 Task: Find a hotel in Cao Lãnh, Vietnam, for one person from June 2 to June 6, with a price range of ₹10,000 to ₹13,000, 1 bedroom, 1 bed, 1 bathroom, self check-in, and English-speaking host.
Action: Mouse moved to (454, 53)
Screenshot: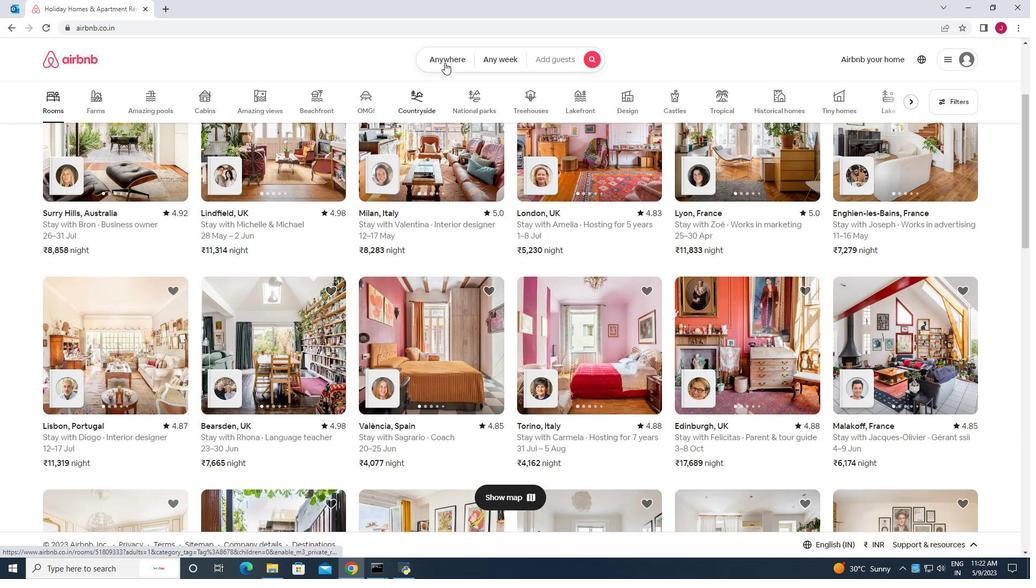 
Action: Mouse pressed left at (454, 53)
Screenshot: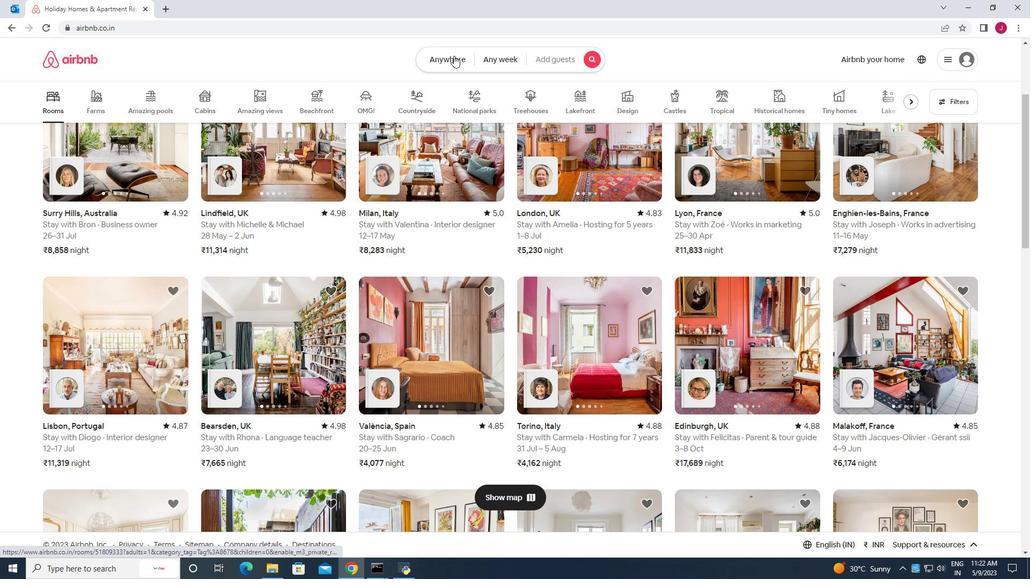 
Action: Mouse moved to (336, 102)
Screenshot: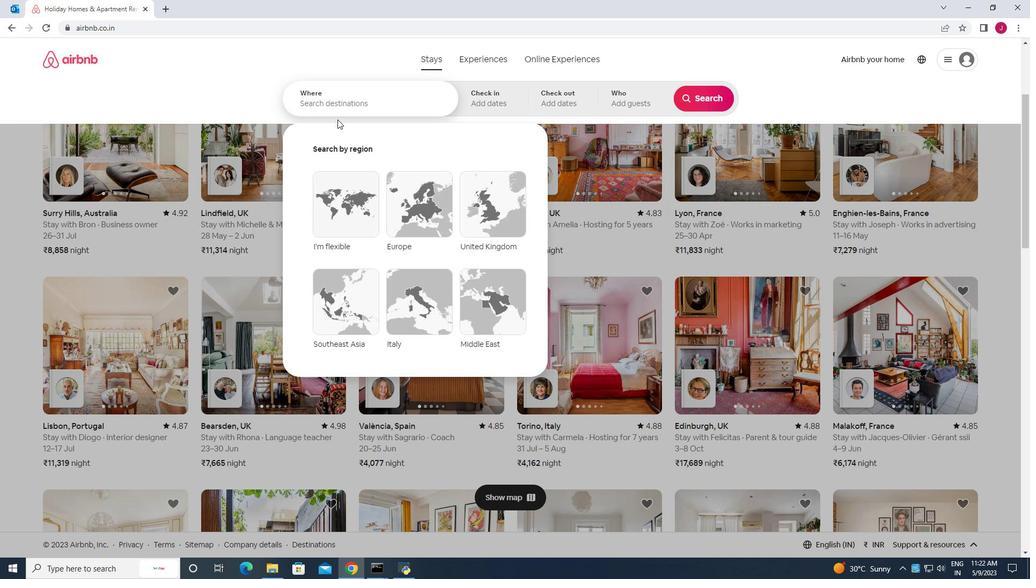 
Action: Mouse pressed left at (336, 102)
Screenshot: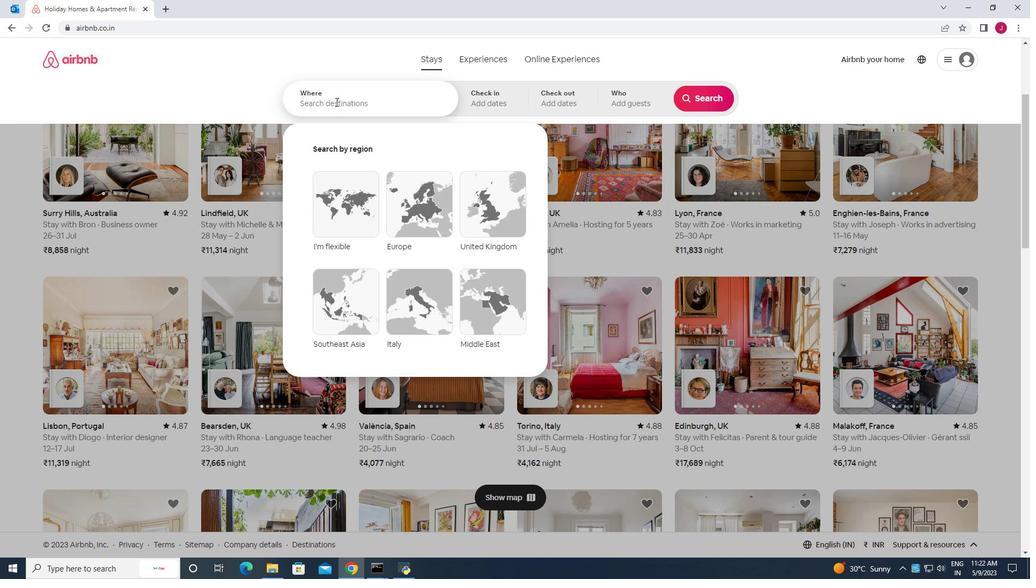 
Action: Key pressed cao<Key.space>lanh
Screenshot: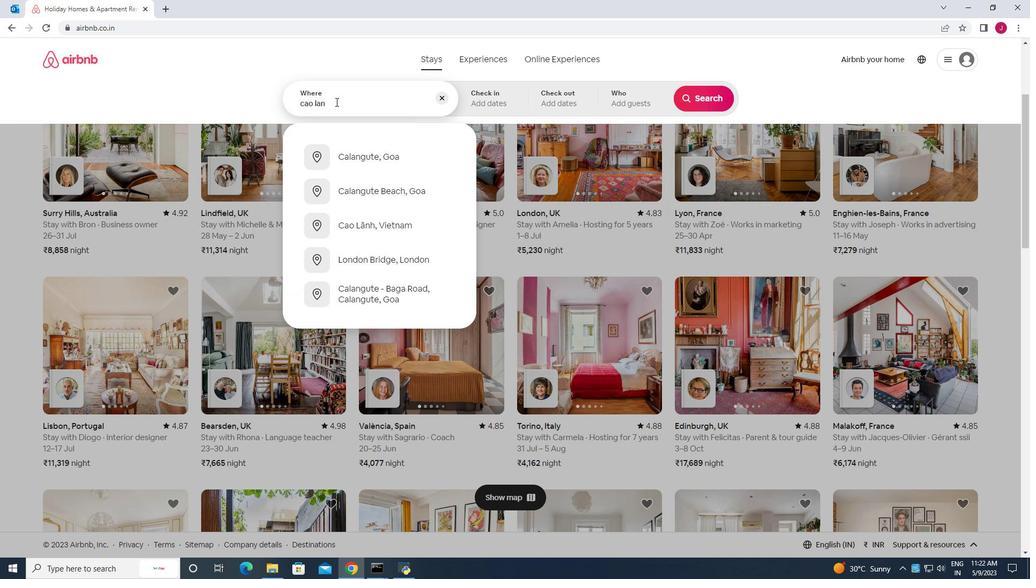 
Action: Mouse moved to (405, 153)
Screenshot: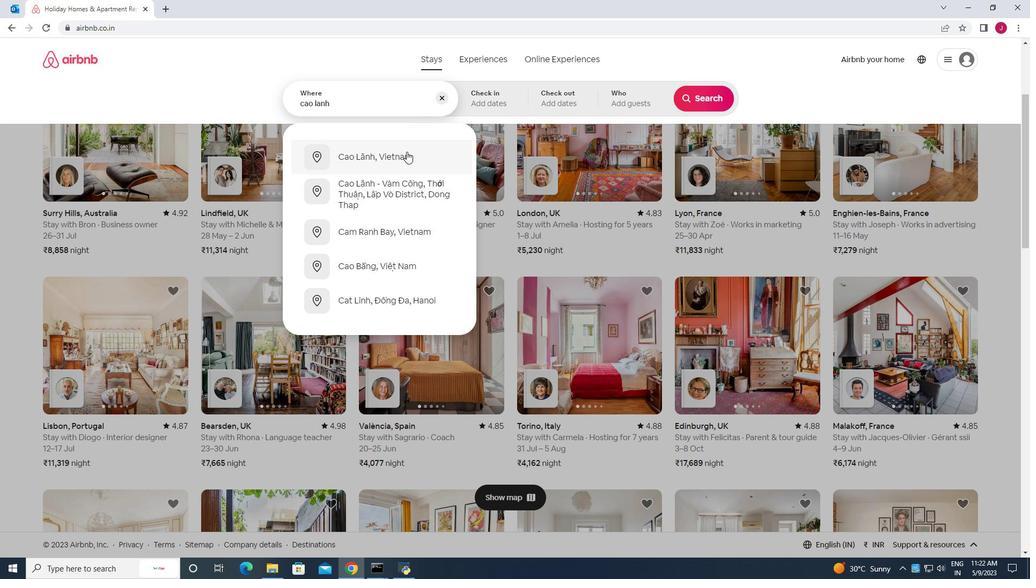 
Action: Mouse pressed left at (405, 153)
Screenshot: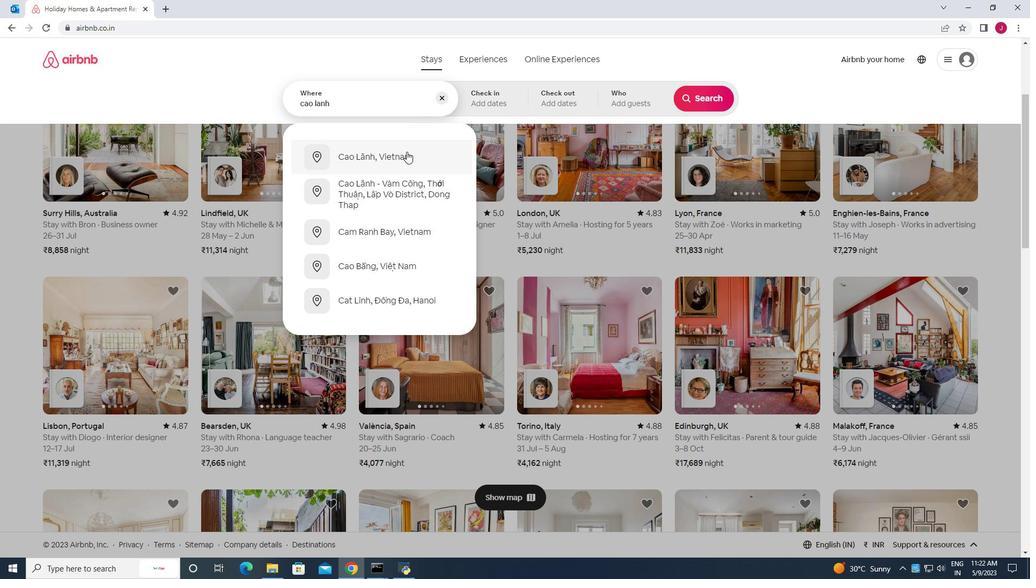 
Action: Mouse moved to (484, 103)
Screenshot: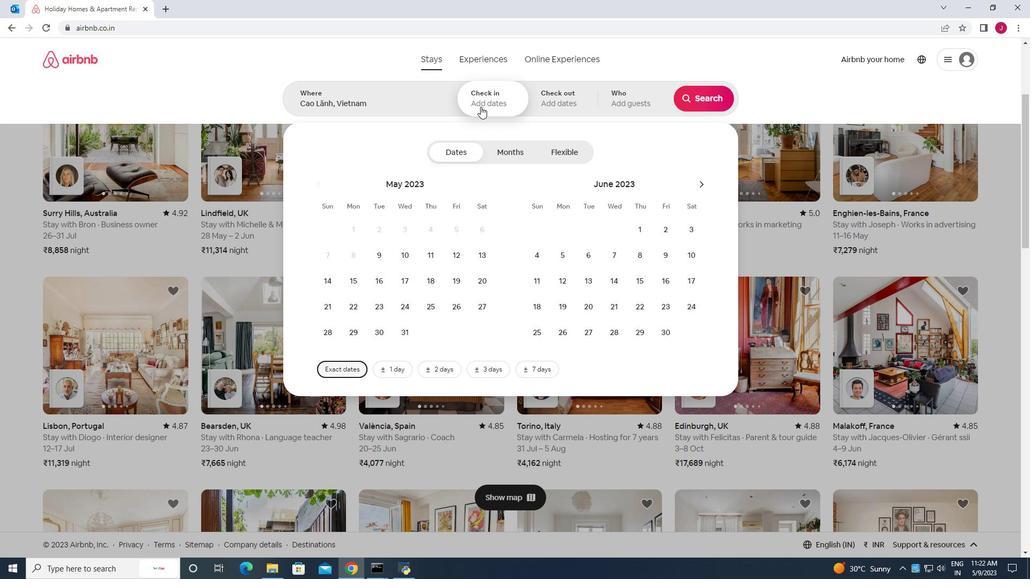 
Action: Mouse pressed left at (484, 103)
Screenshot: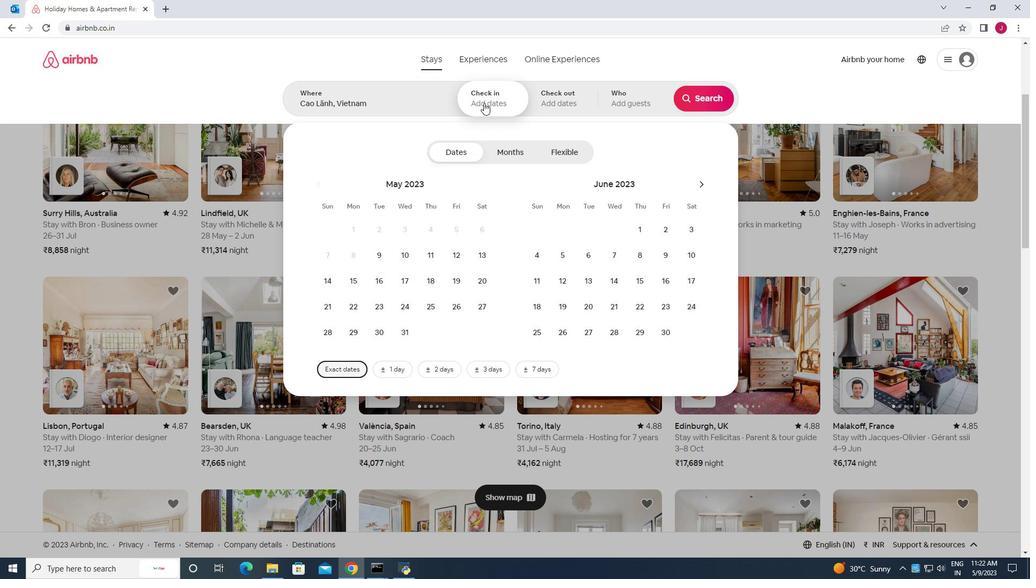 
Action: Mouse pressed left at (484, 103)
Screenshot: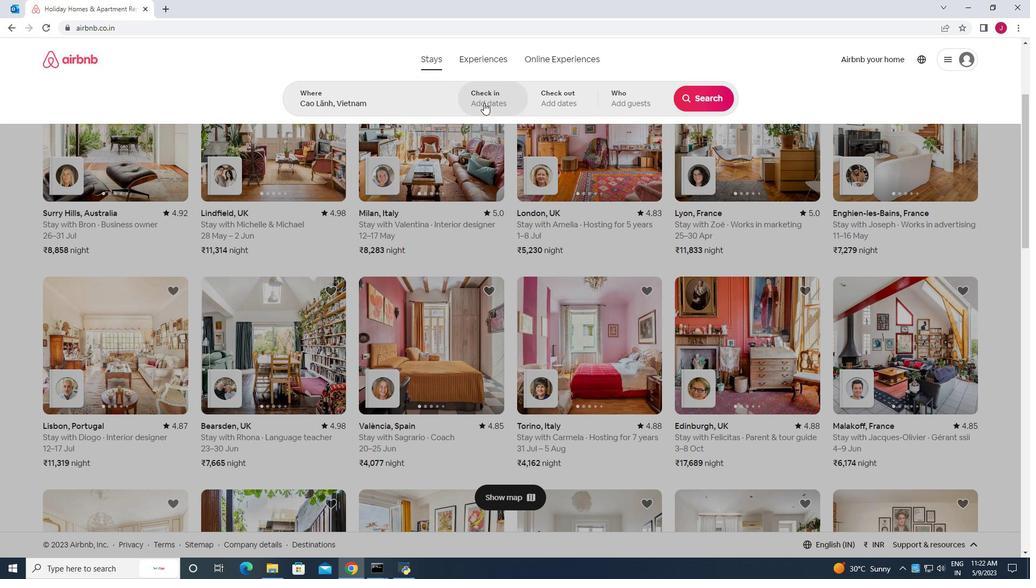 
Action: Mouse moved to (670, 227)
Screenshot: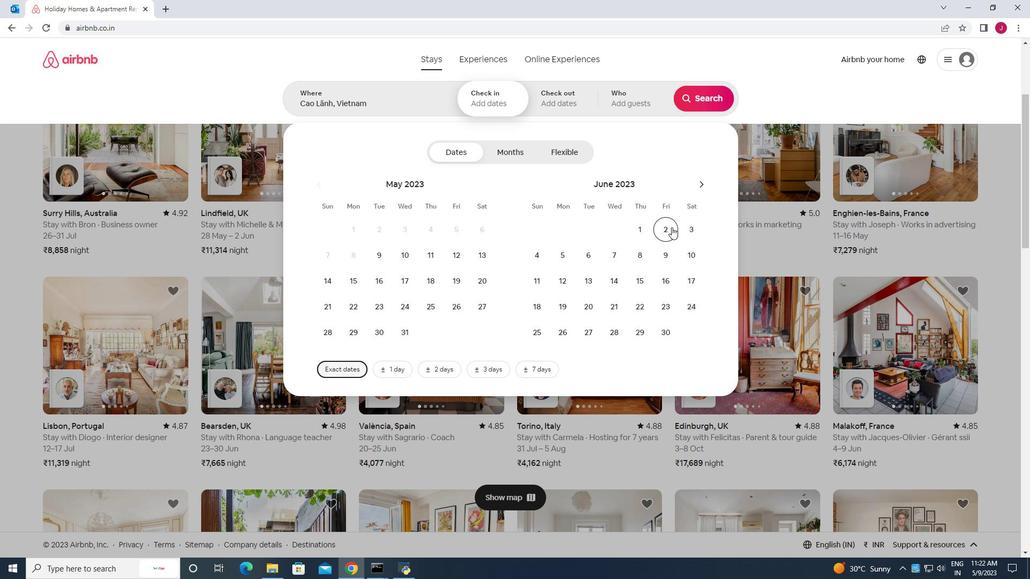 
Action: Mouse pressed left at (670, 227)
Screenshot: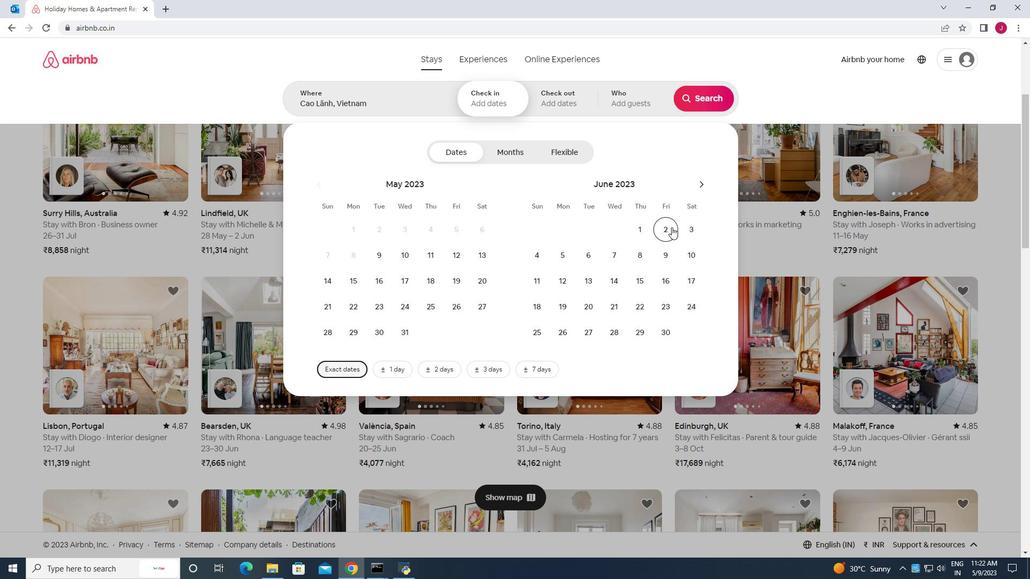 
Action: Mouse moved to (589, 259)
Screenshot: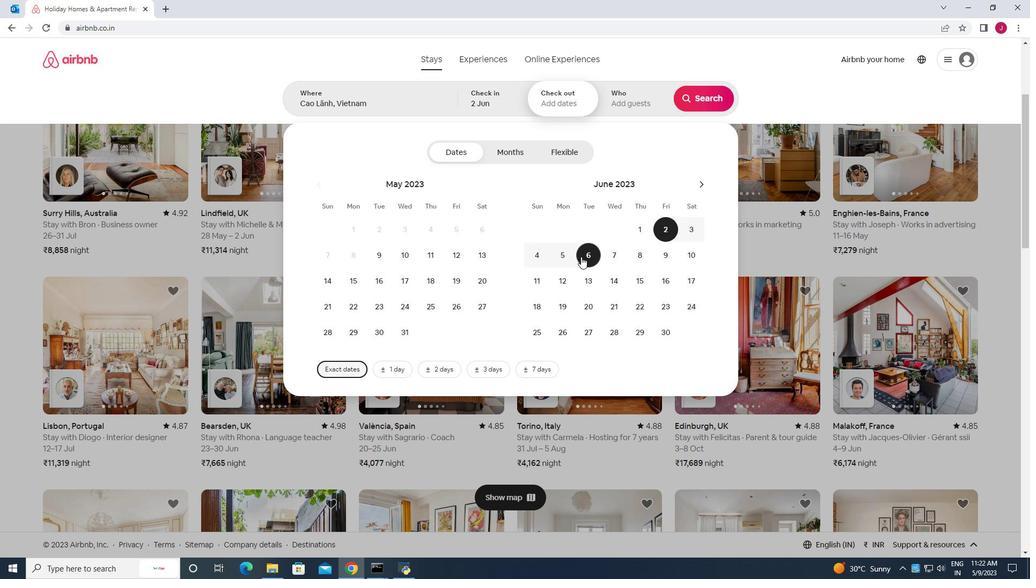 
Action: Mouse pressed left at (589, 259)
Screenshot: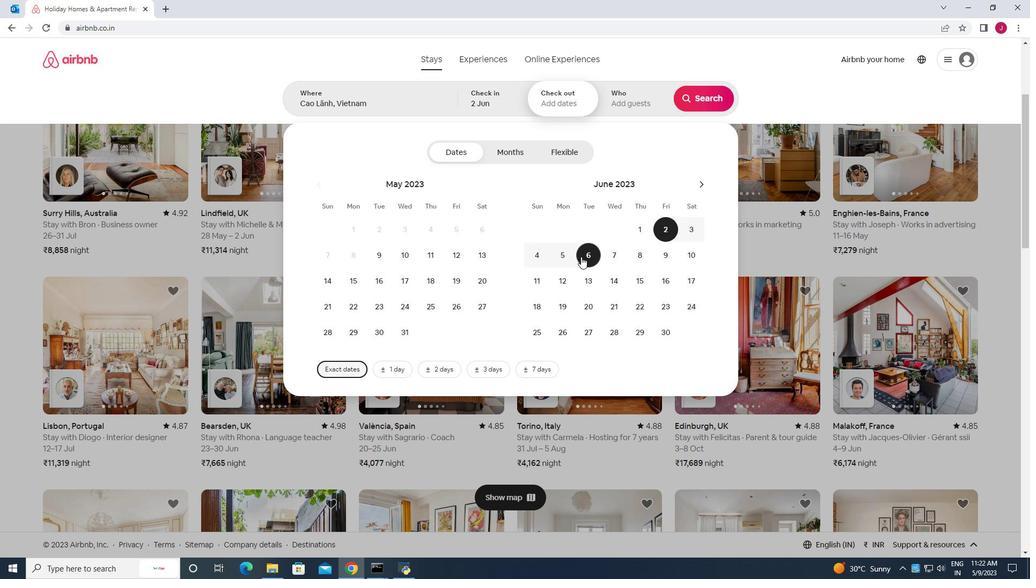 
Action: Mouse moved to (634, 100)
Screenshot: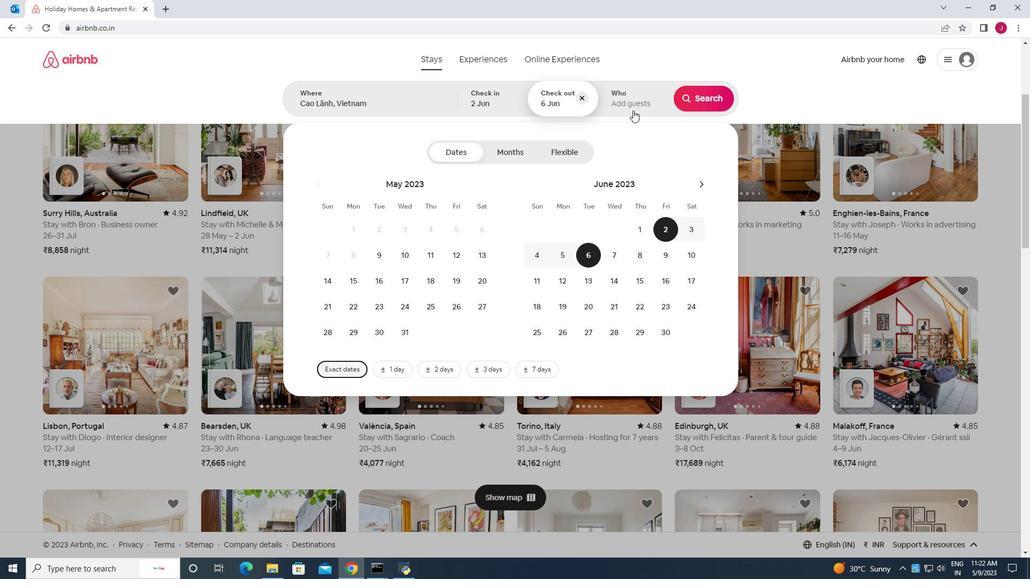 
Action: Mouse pressed left at (634, 100)
Screenshot: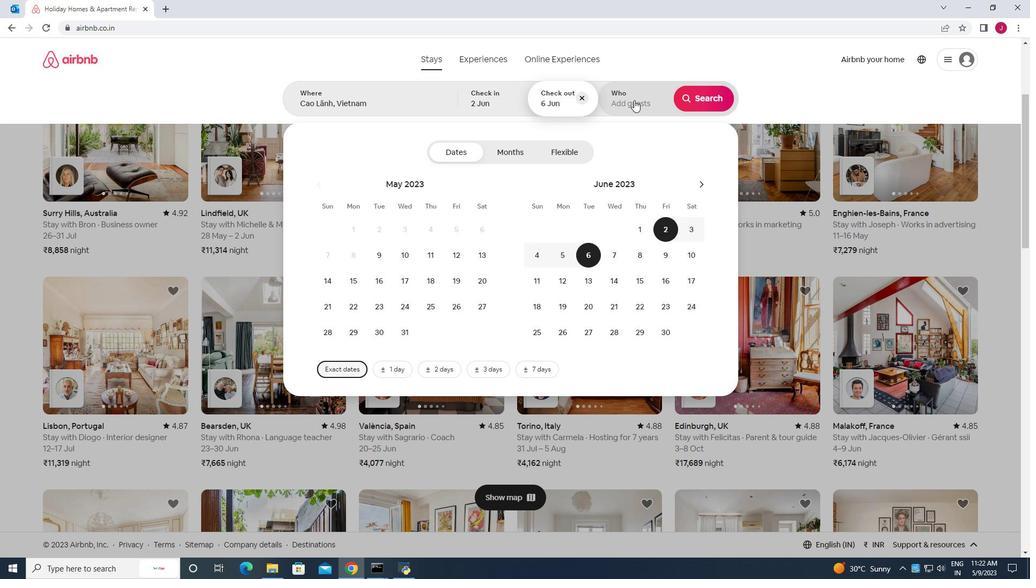 
Action: Mouse moved to (706, 156)
Screenshot: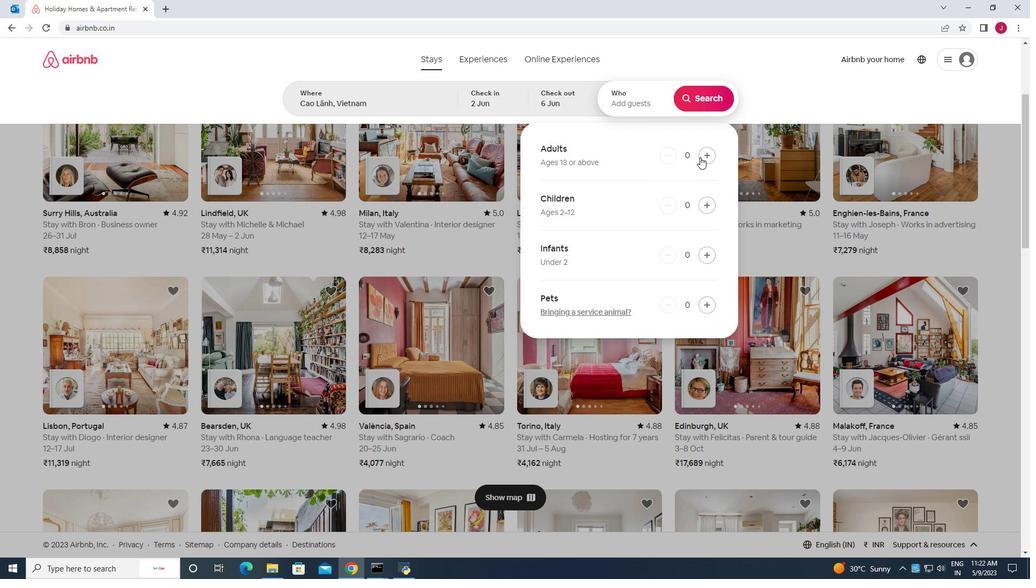 
Action: Mouse pressed left at (706, 156)
Screenshot: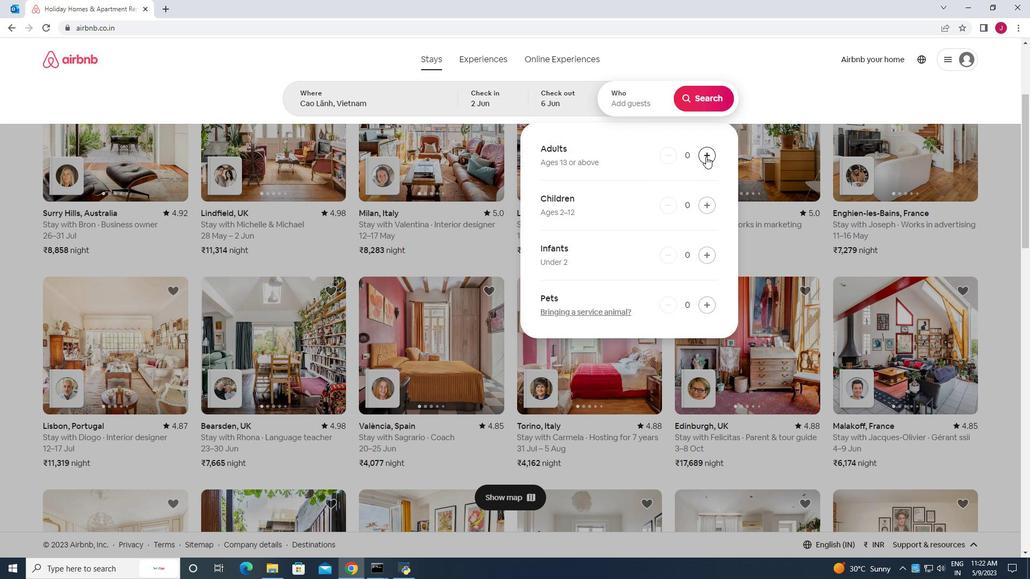 
Action: Mouse moved to (704, 100)
Screenshot: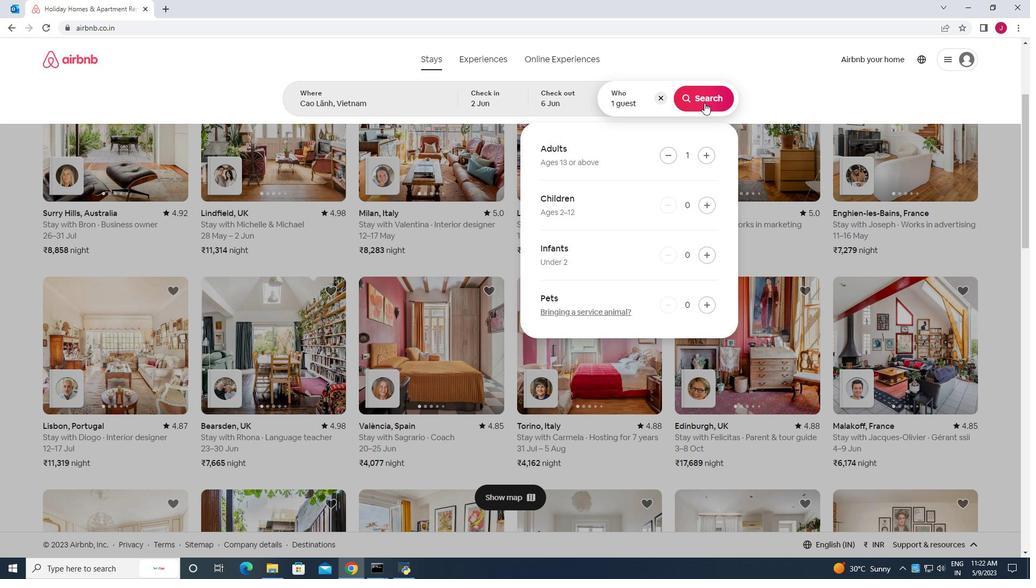 
Action: Mouse pressed left at (704, 100)
Screenshot: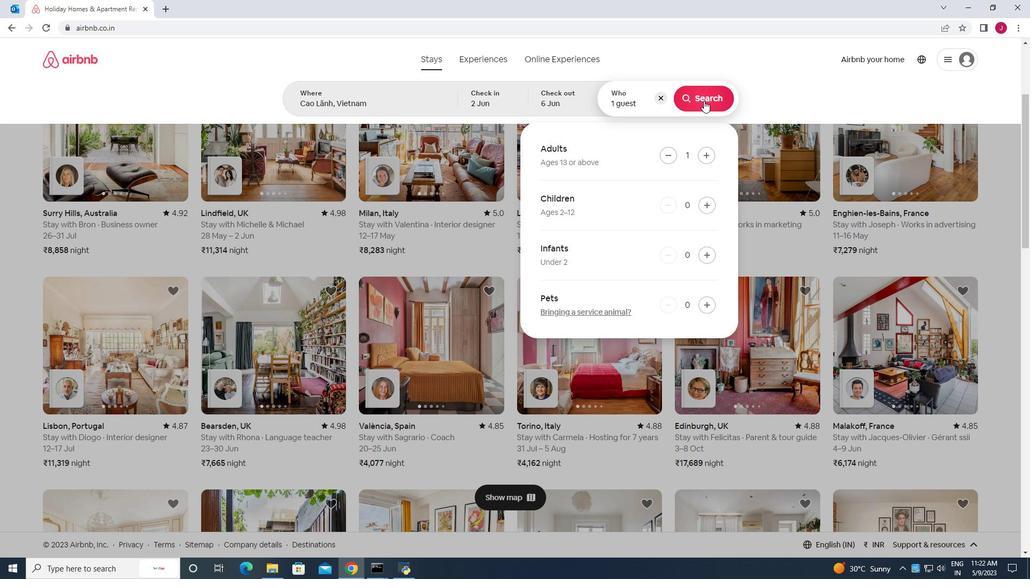
Action: Mouse moved to (994, 104)
Screenshot: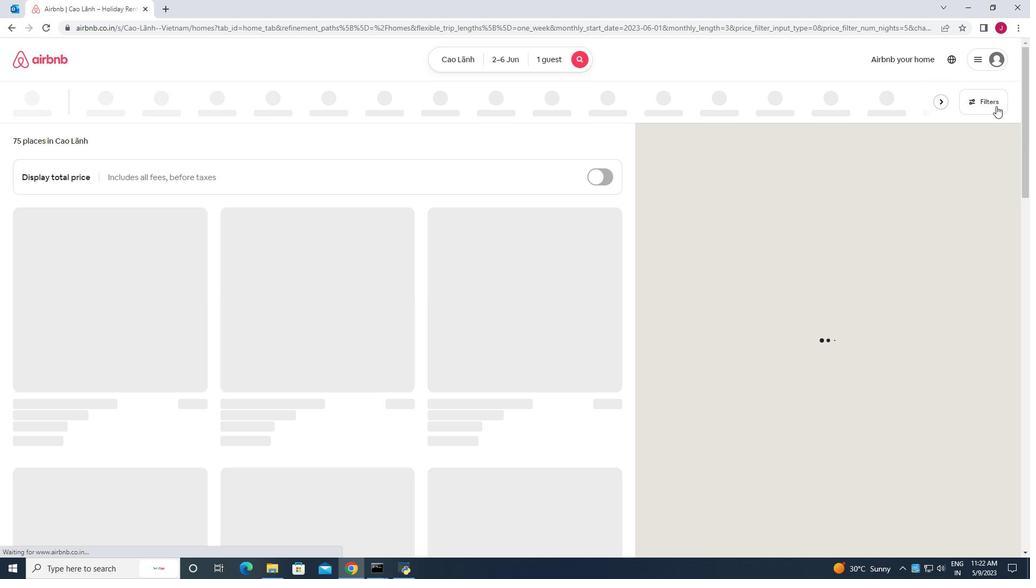 
Action: Mouse pressed left at (994, 104)
Screenshot: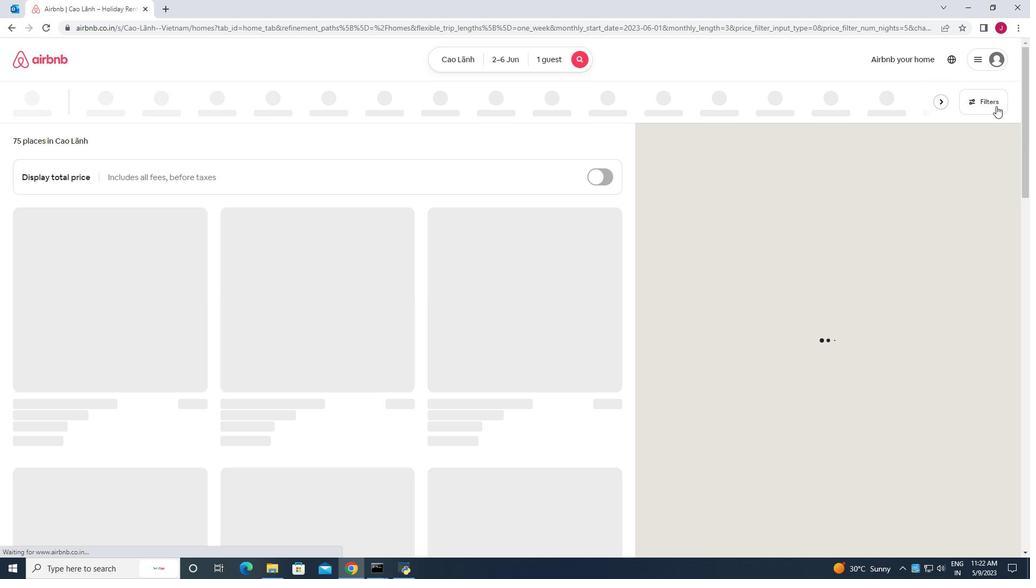 
Action: Mouse moved to (390, 360)
Screenshot: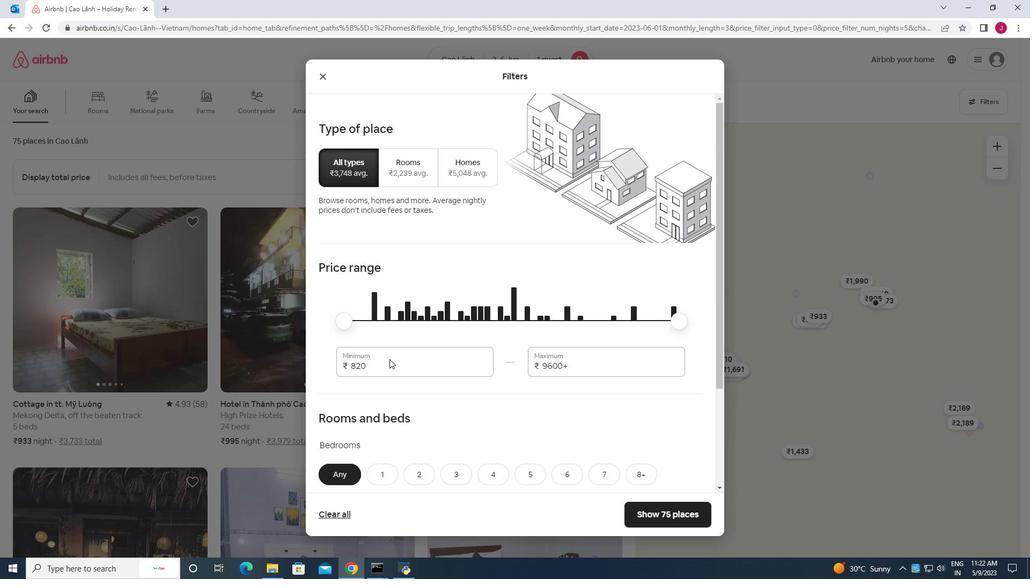 
Action: Mouse pressed left at (390, 360)
Screenshot: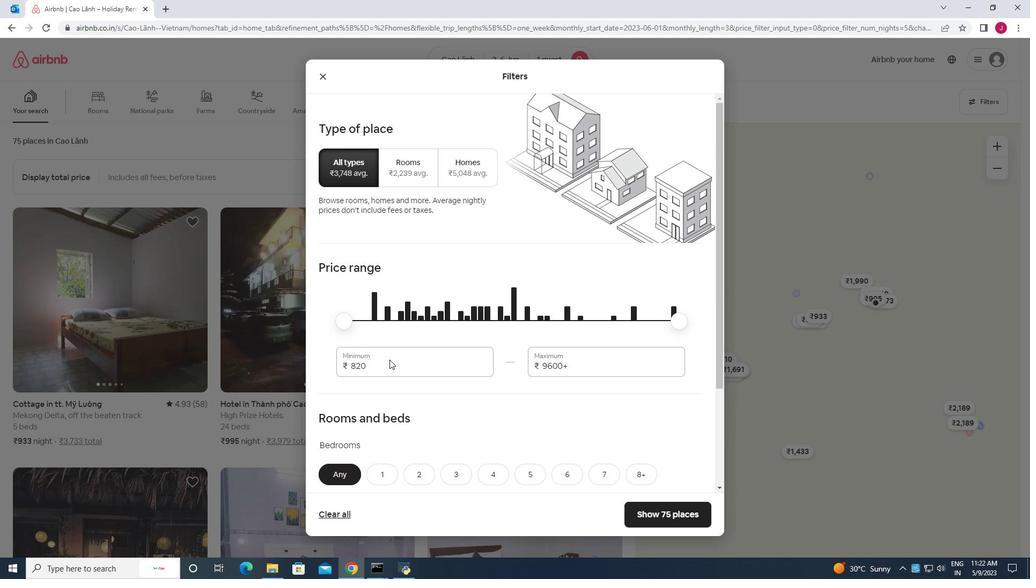 
Action: Mouse moved to (391, 358)
Screenshot: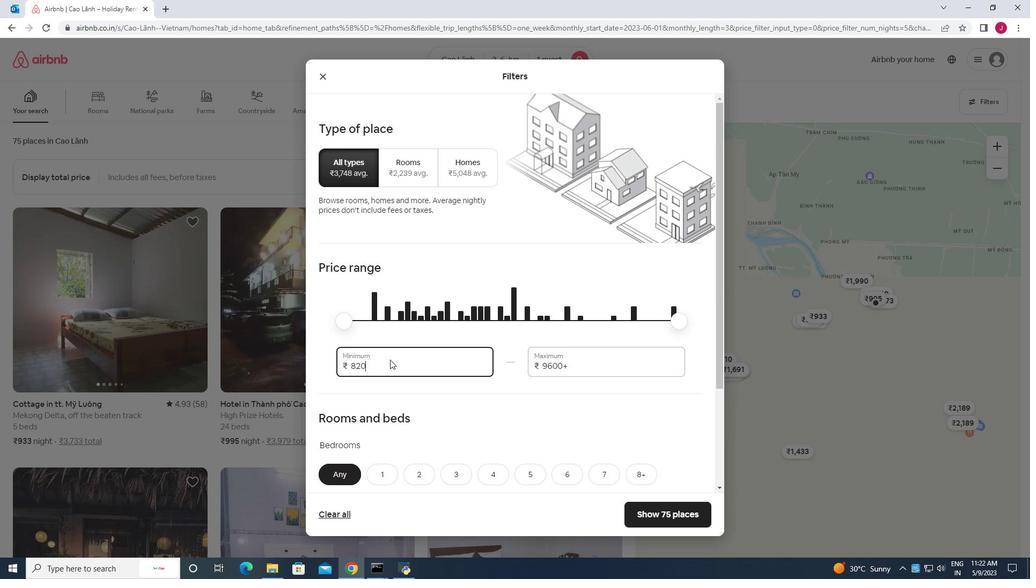 
Action: Key pressed <Key.backspace><Key.backspace><Key.backspace><Key.backspace><Key.backspace><Key.backspace><Key.backspace><Key.backspace><Key.backspace><Key.backspace><Key.backspace><Key.backspace><Key.backspace><Key.backspace><Key.backspace><Key.backspace><Key.backspace>10000
Screenshot: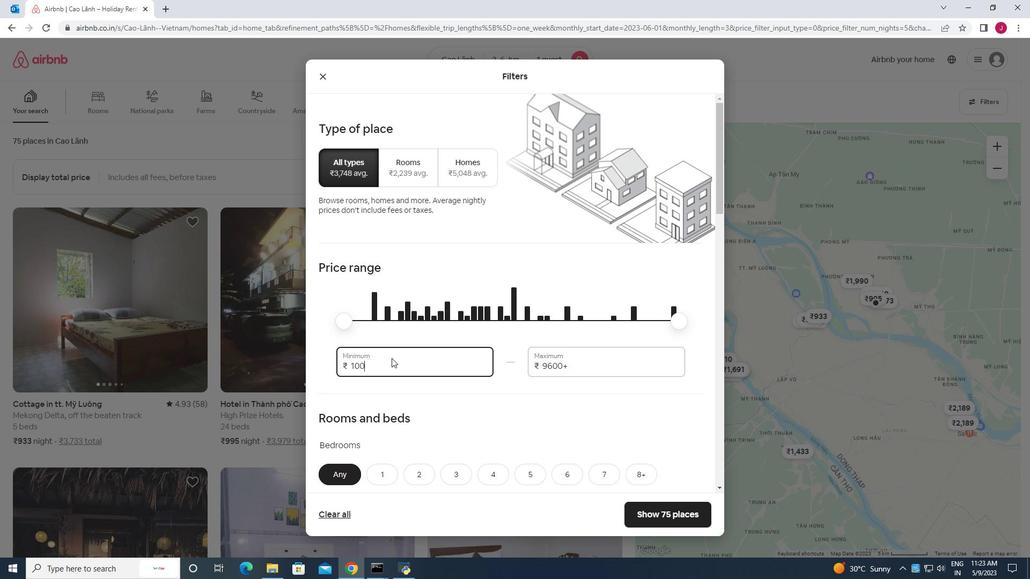 
Action: Mouse moved to (596, 365)
Screenshot: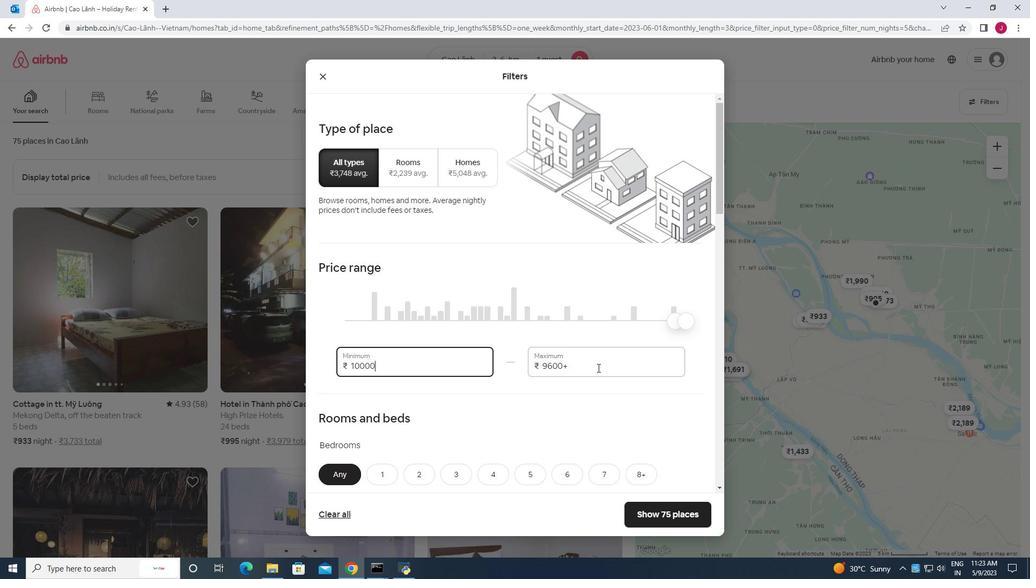 
Action: Mouse pressed left at (596, 365)
Screenshot: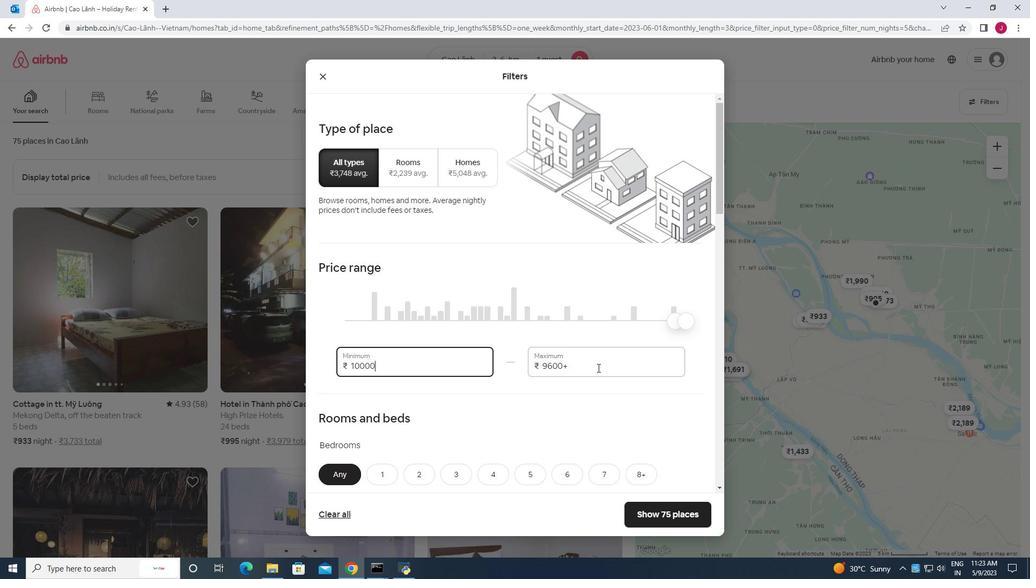 
Action: Key pressed <Key.backspace><Key.backspace><Key.backspace><Key.backspace><Key.backspace><Key.backspace><Key.backspace><Key.backspace><Key.backspace><Key.backspace><Key.backspace><Key.backspace><Key.backspace><Key.backspace><Key.backspace>13000
Screenshot: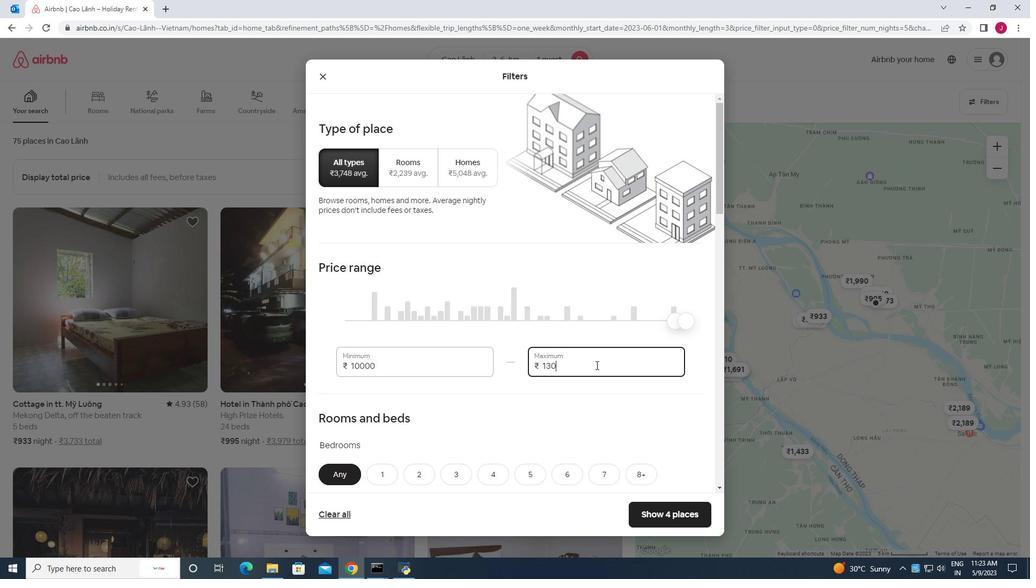 
Action: Mouse moved to (371, 246)
Screenshot: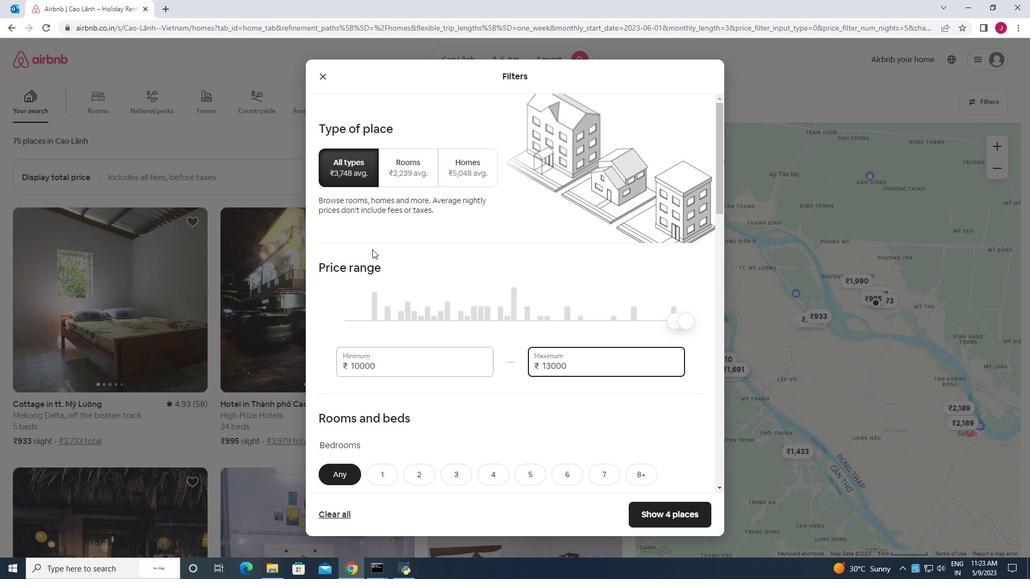 
Action: Mouse scrolled (371, 247) with delta (0, 0)
Screenshot: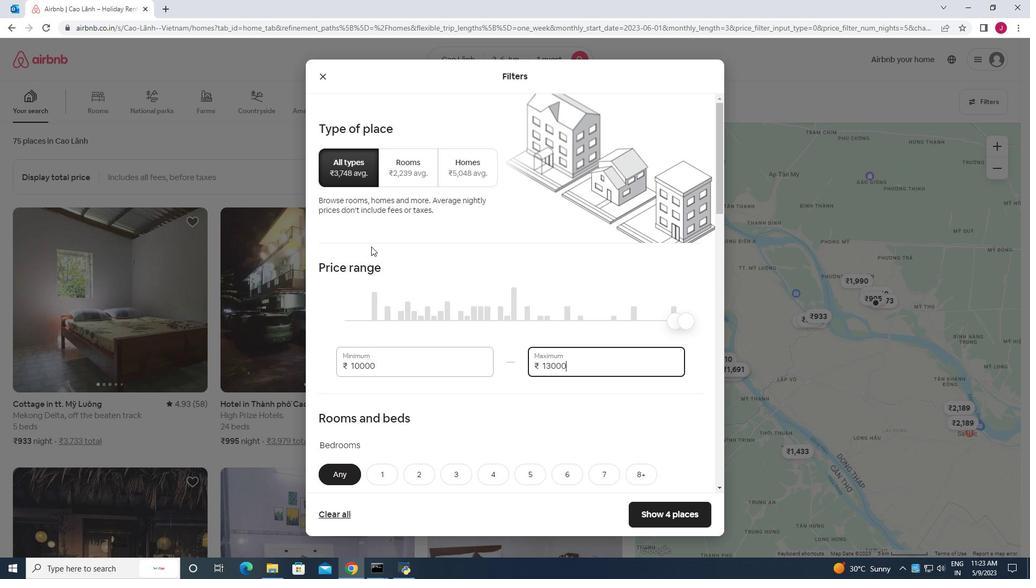 
Action: Mouse scrolled (371, 247) with delta (0, 0)
Screenshot: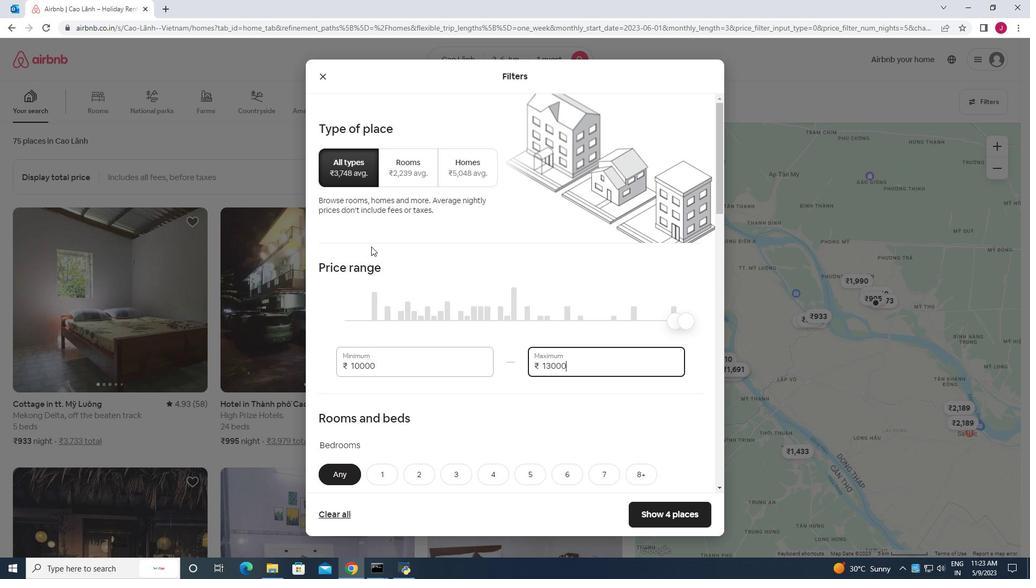 
Action: Mouse scrolled (371, 247) with delta (0, 0)
Screenshot: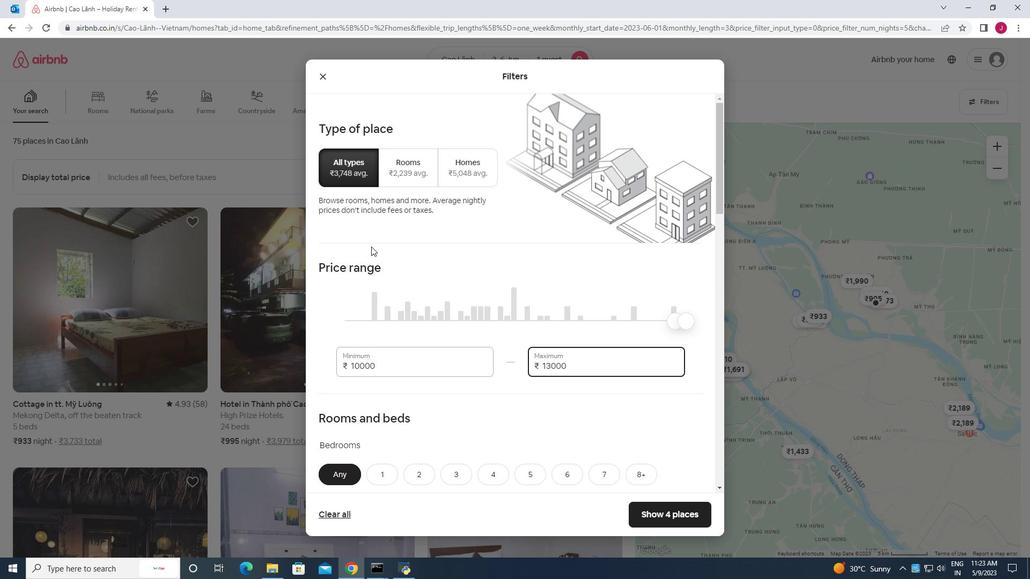 
Action: Mouse scrolled (371, 246) with delta (0, 0)
Screenshot: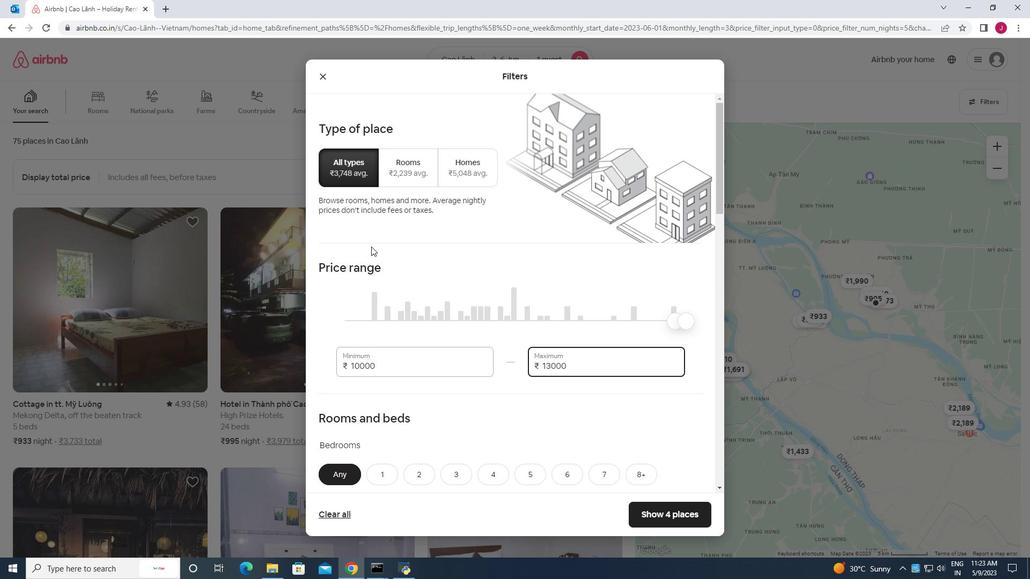 
Action: Mouse scrolled (371, 246) with delta (0, 0)
Screenshot: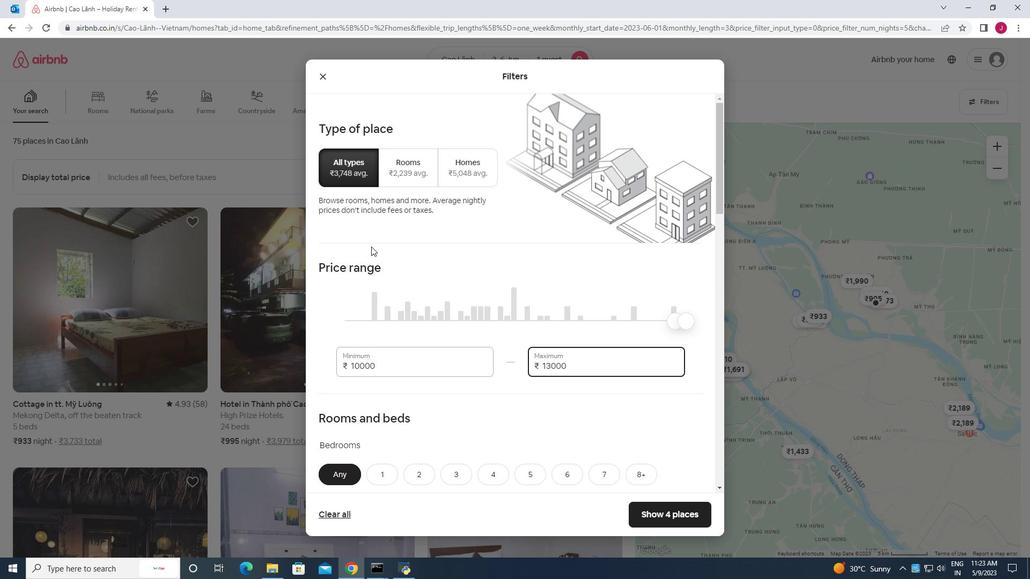 
Action: Mouse scrolled (371, 246) with delta (0, 0)
Screenshot: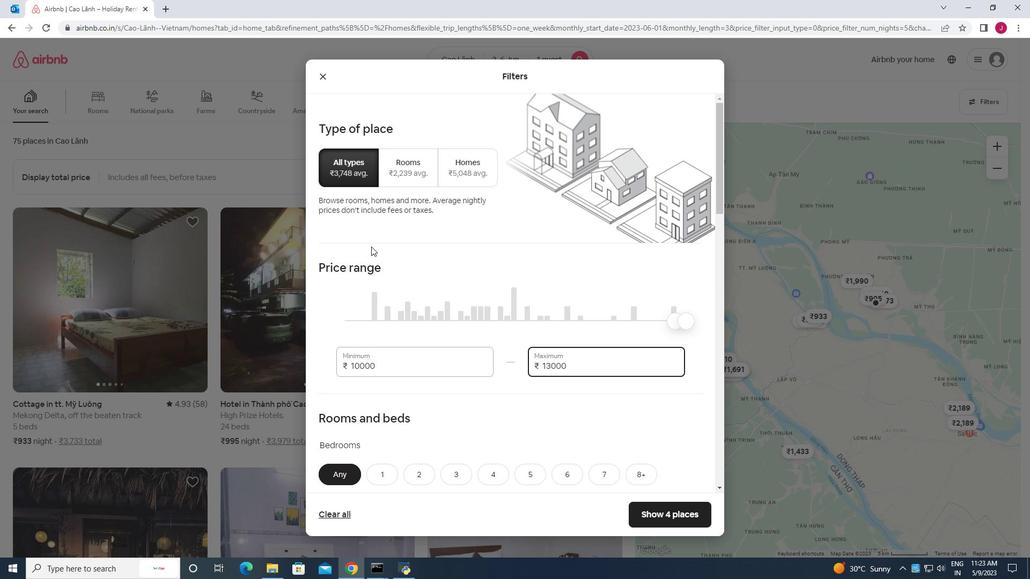 
Action: Mouse scrolled (371, 246) with delta (0, 0)
Screenshot: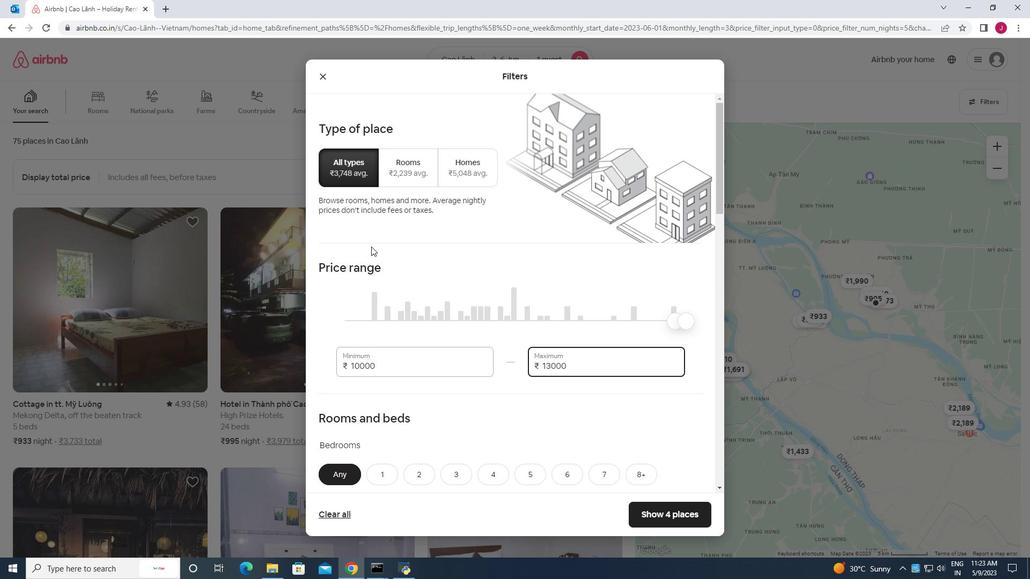 
Action: Mouse scrolled (371, 246) with delta (0, 0)
Screenshot: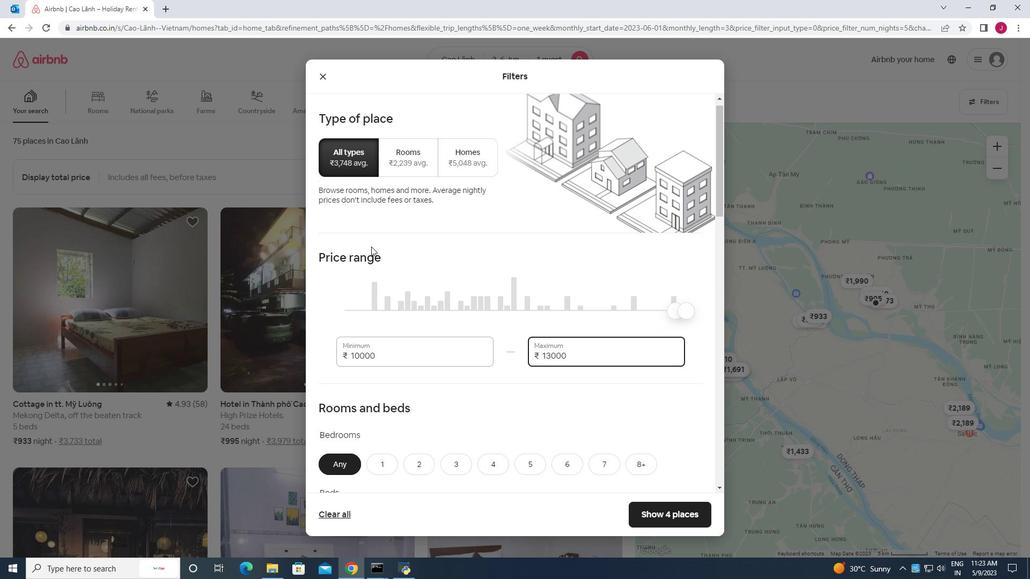 
Action: Mouse moved to (387, 208)
Screenshot: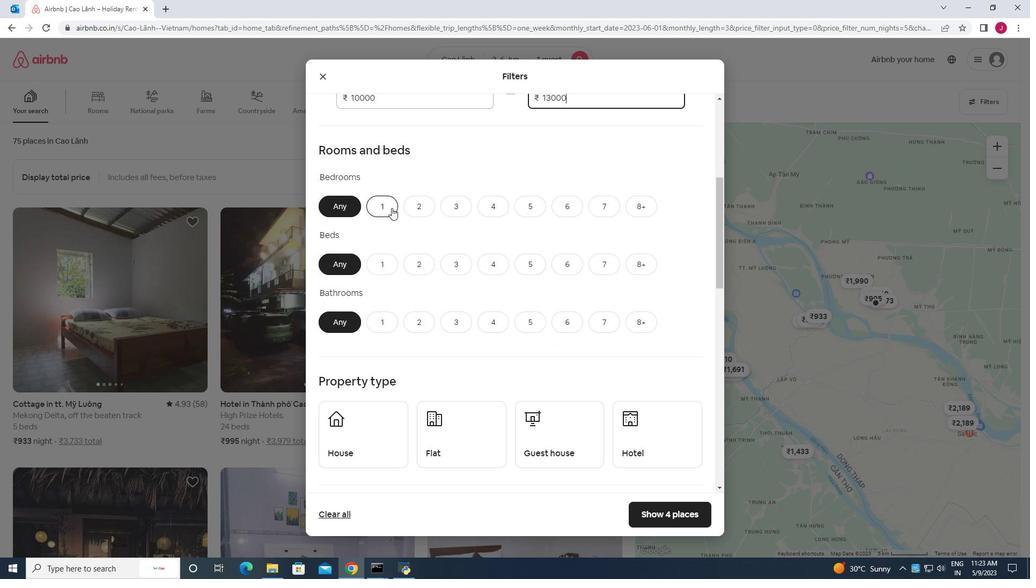 
Action: Mouse pressed left at (387, 208)
Screenshot: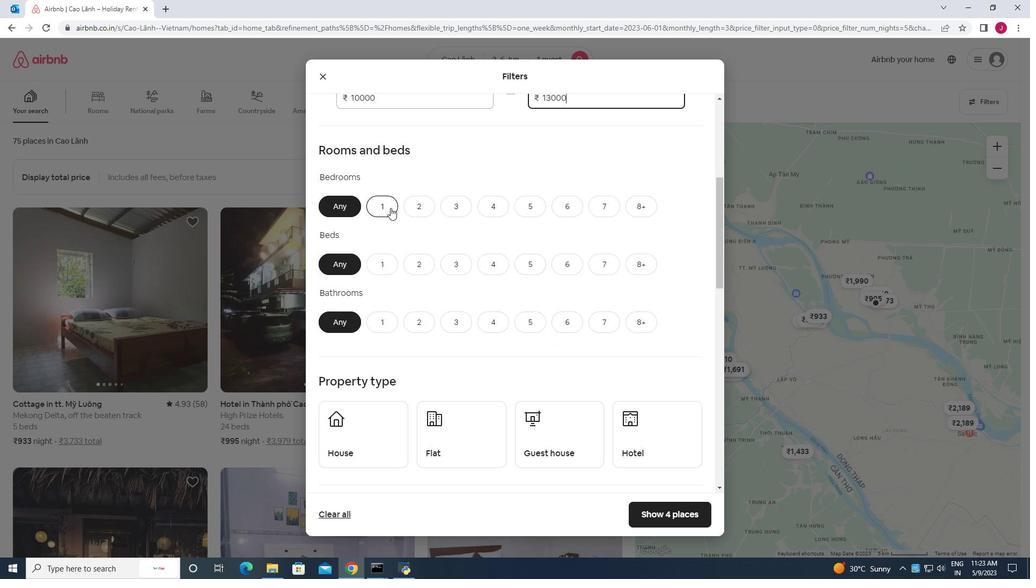 
Action: Mouse moved to (383, 259)
Screenshot: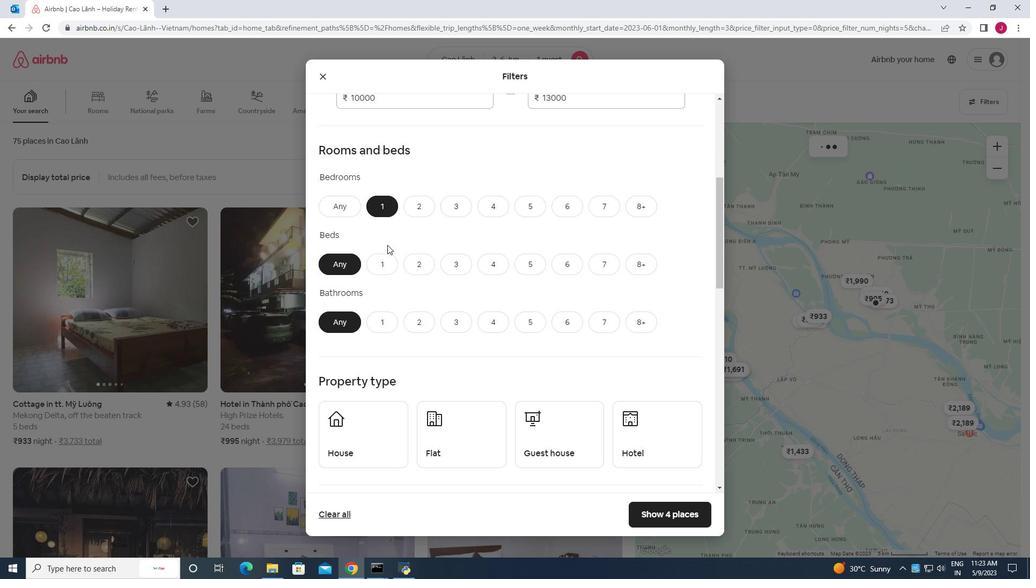 
Action: Mouse pressed left at (383, 259)
Screenshot: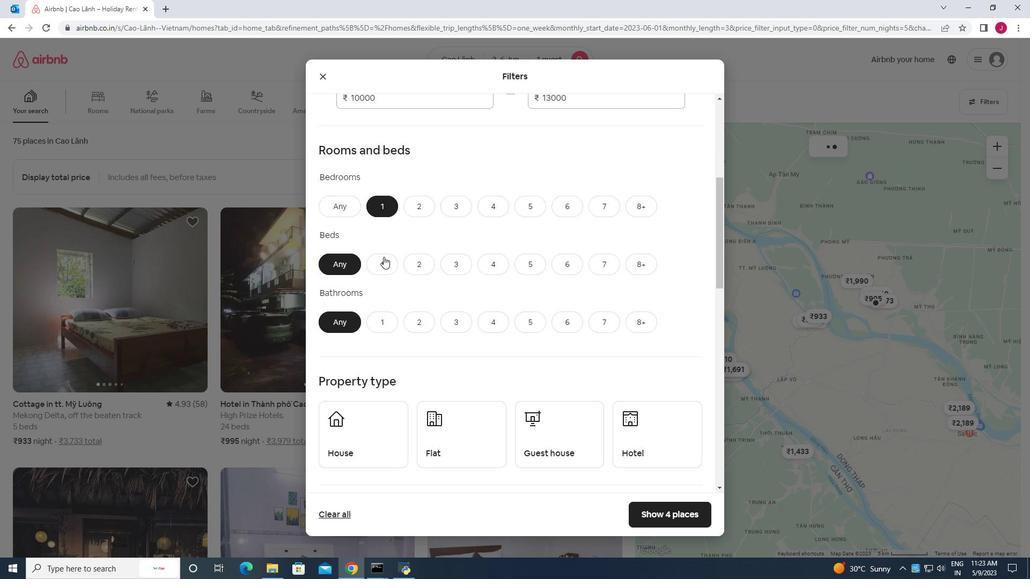 
Action: Mouse moved to (379, 323)
Screenshot: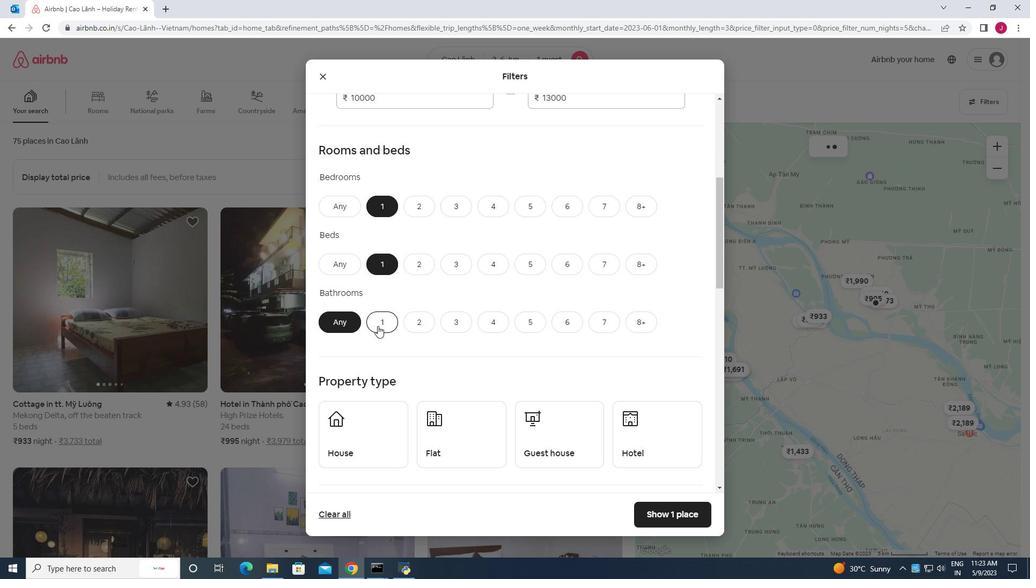 
Action: Mouse pressed left at (379, 323)
Screenshot: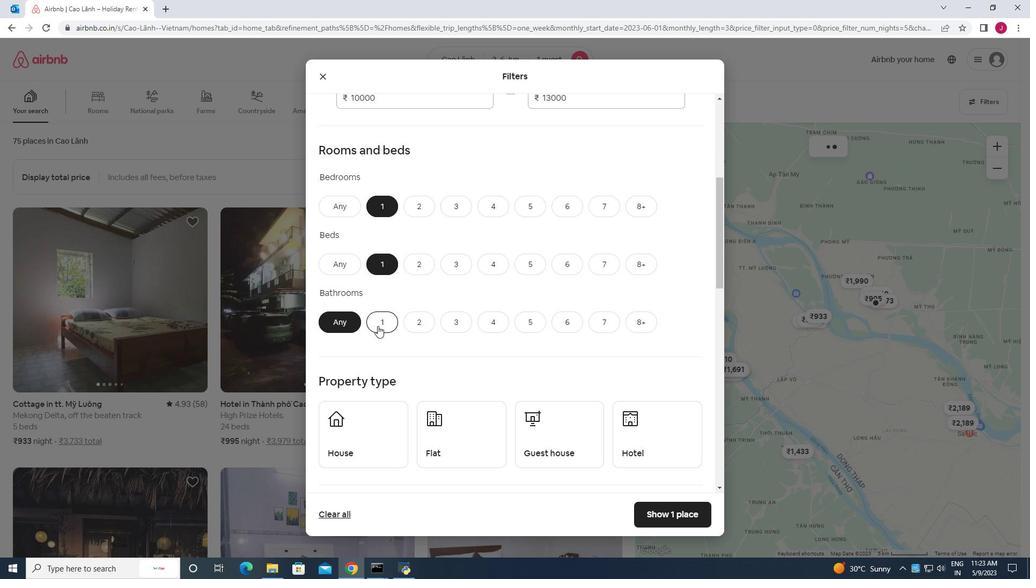 
Action: Mouse moved to (447, 274)
Screenshot: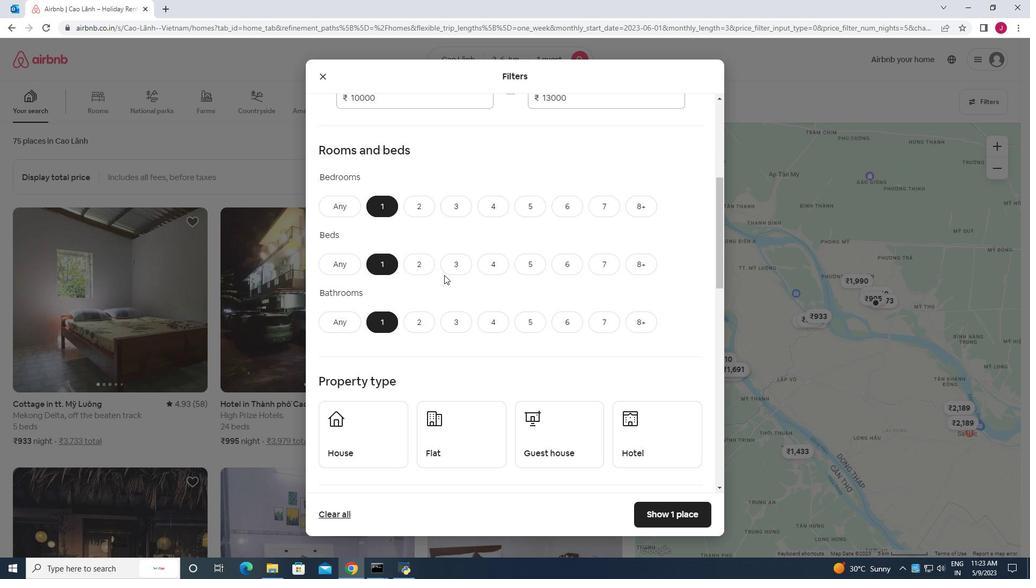 
Action: Mouse scrolled (447, 274) with delta (0, 0)
Screenshot: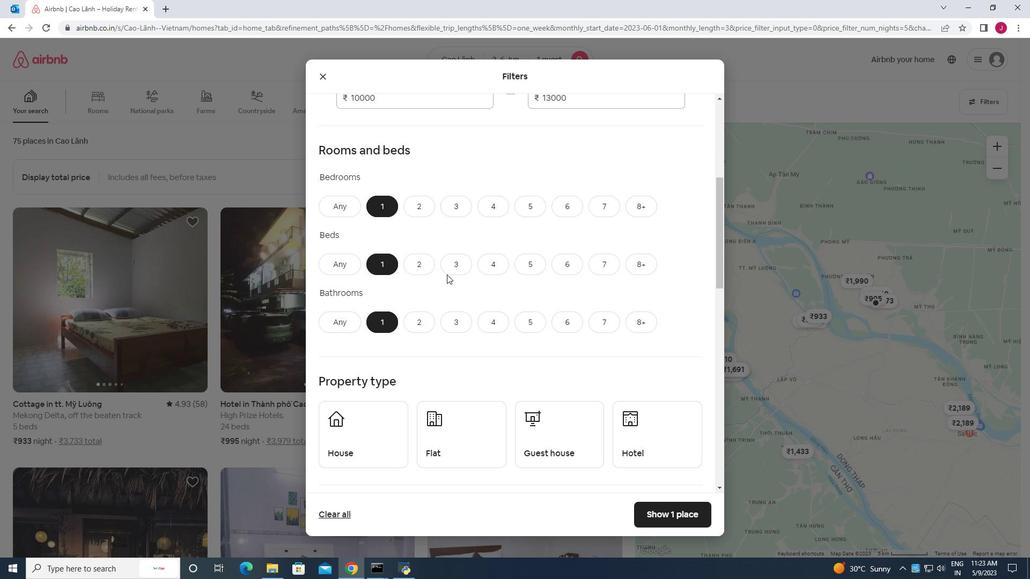 
Action: Mouse scrolled (447, 274) with delta (0, 0)
Screenshot: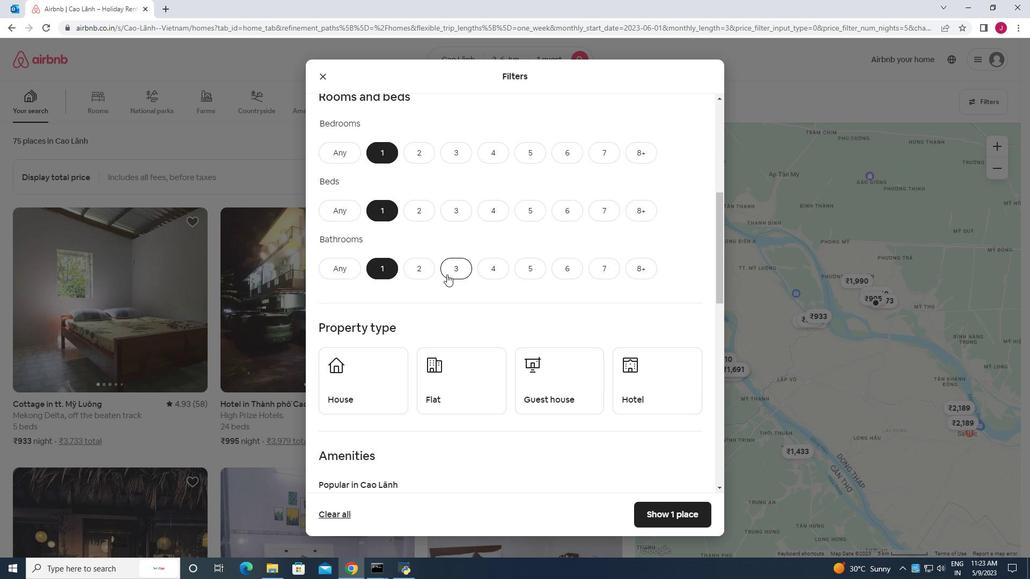 
Action: Mouse moved to (376, 323)
Screenshot: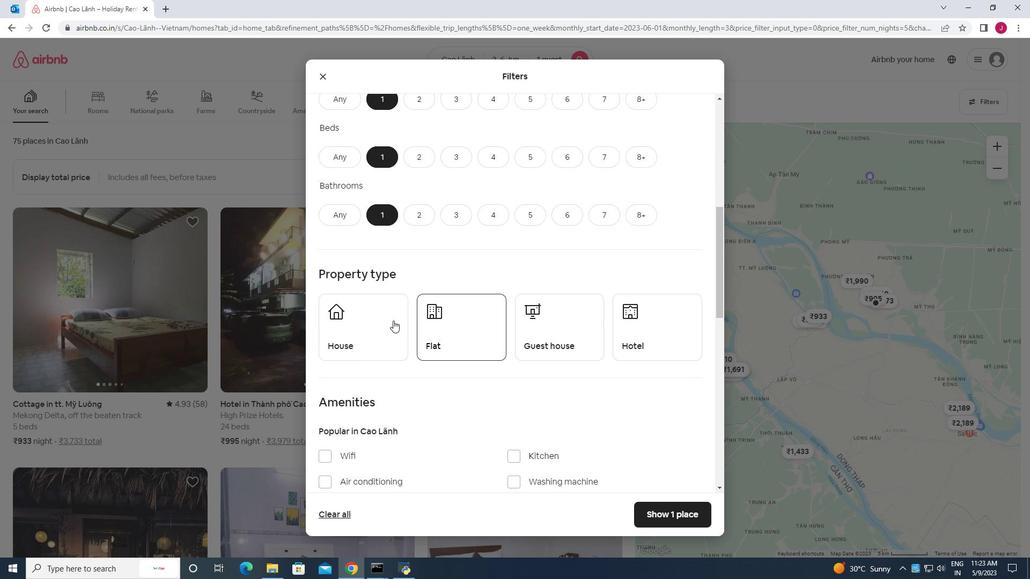 
Action: Mouse pressed left at (376, 323)
Screenshot: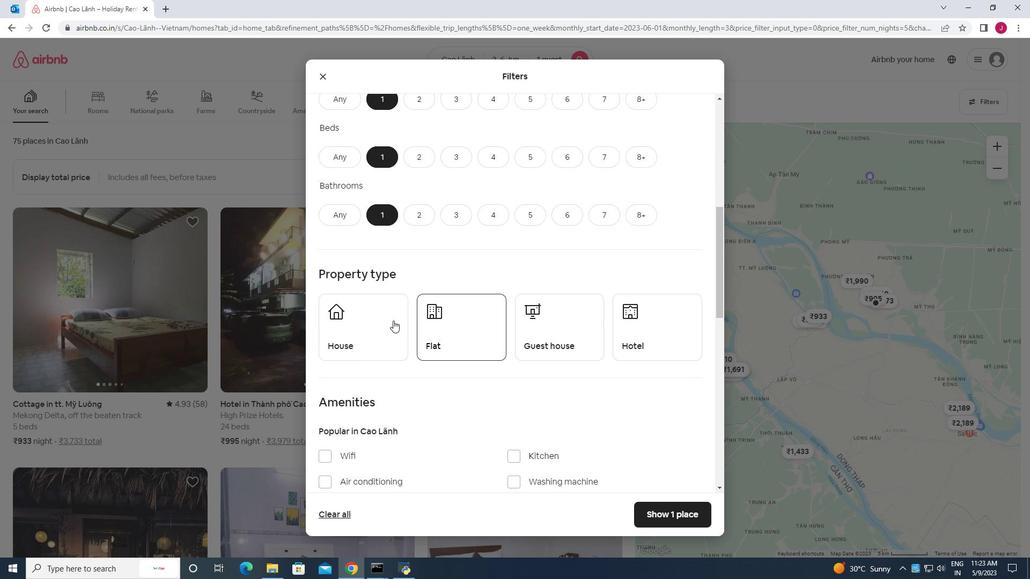 
Action: Mouse moved to (437, 329)
Screenshot: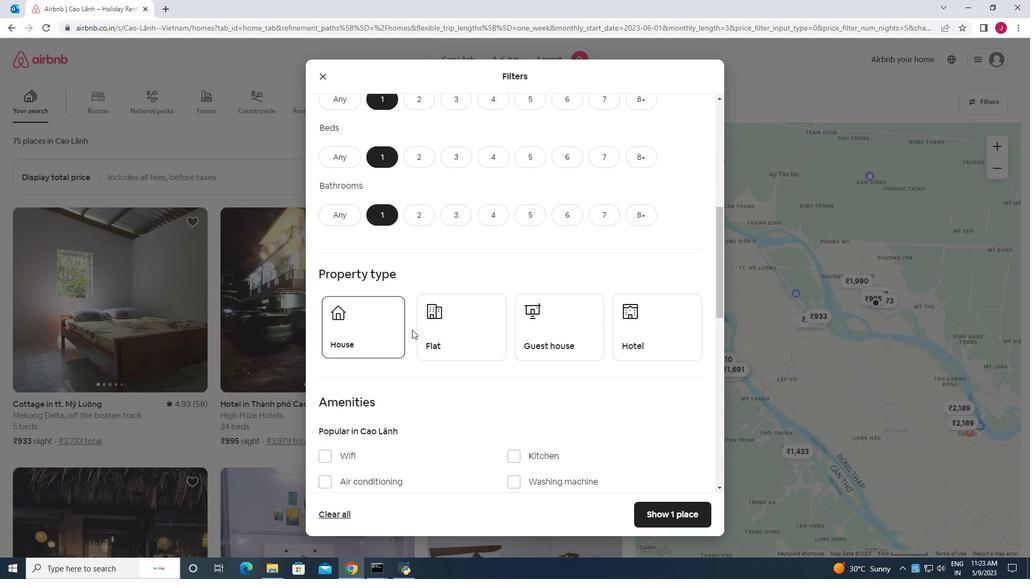 
Action: Mouse pressed left at (437, 329)
Screenshot: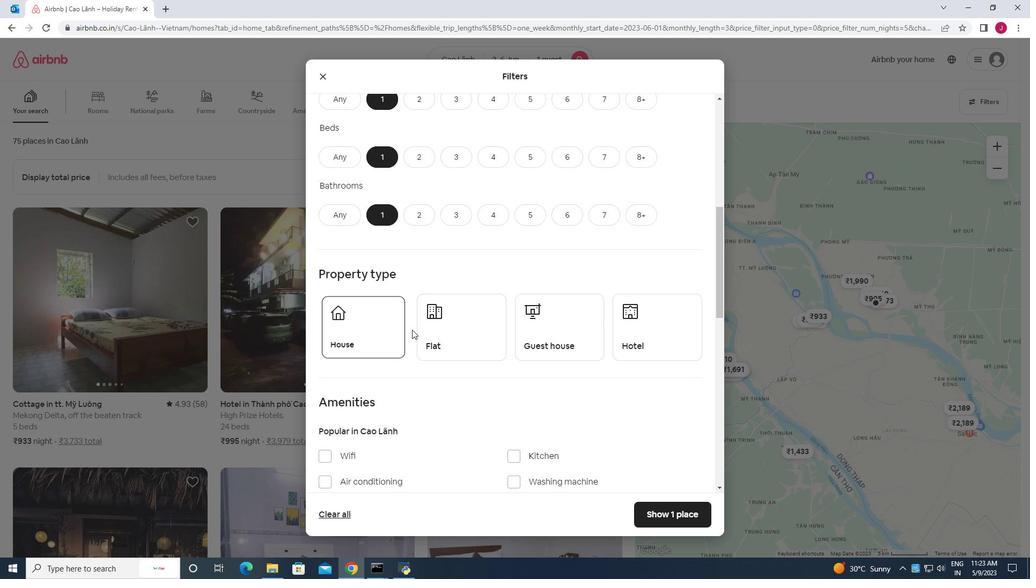 
Action: Mouse moved to (553, 334)
Screenshot: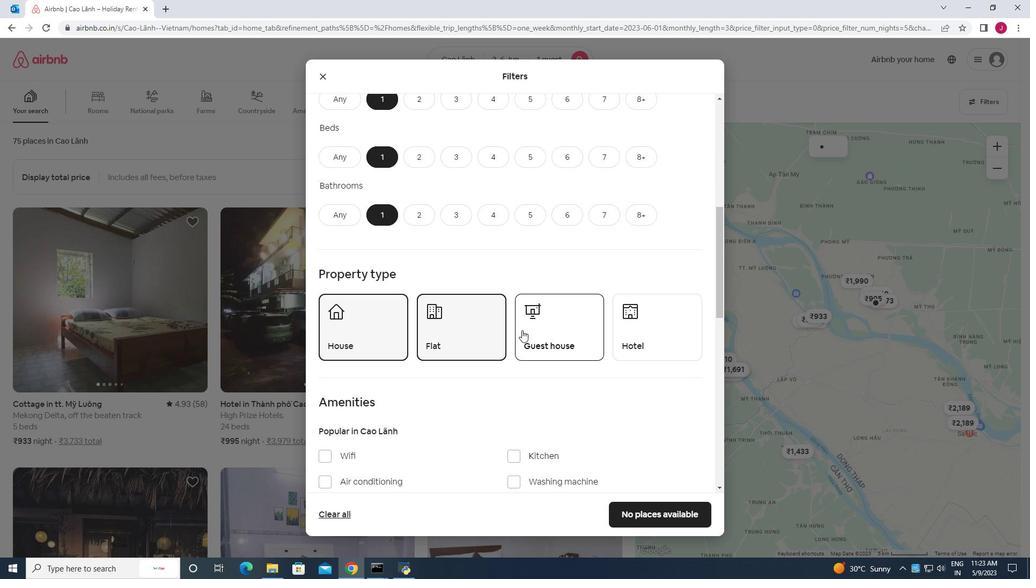 
Action: Mouse pressed left at (553, 334)
Screenshot: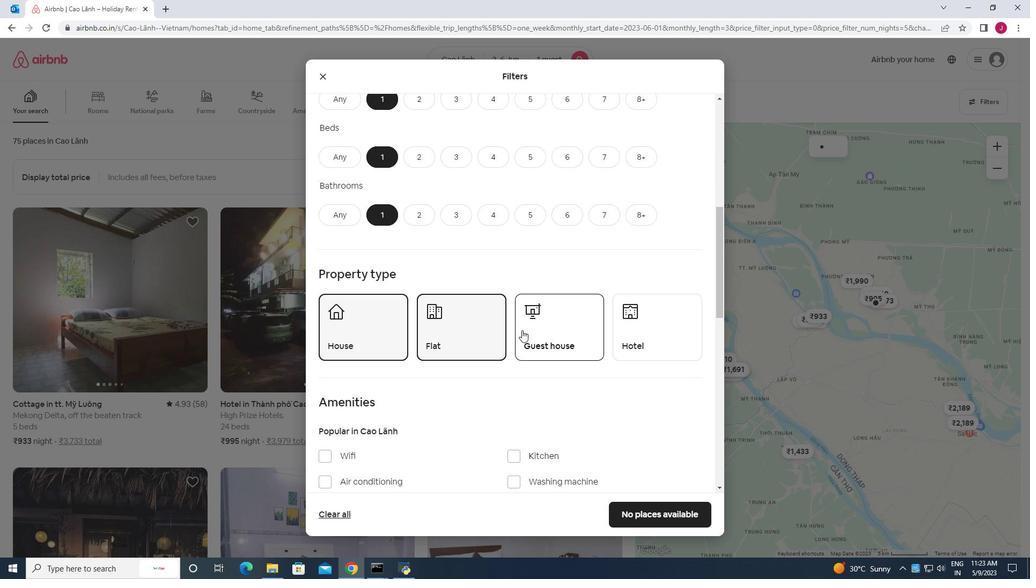 
Action: Mouse moved to (641, 343)
Screenshot: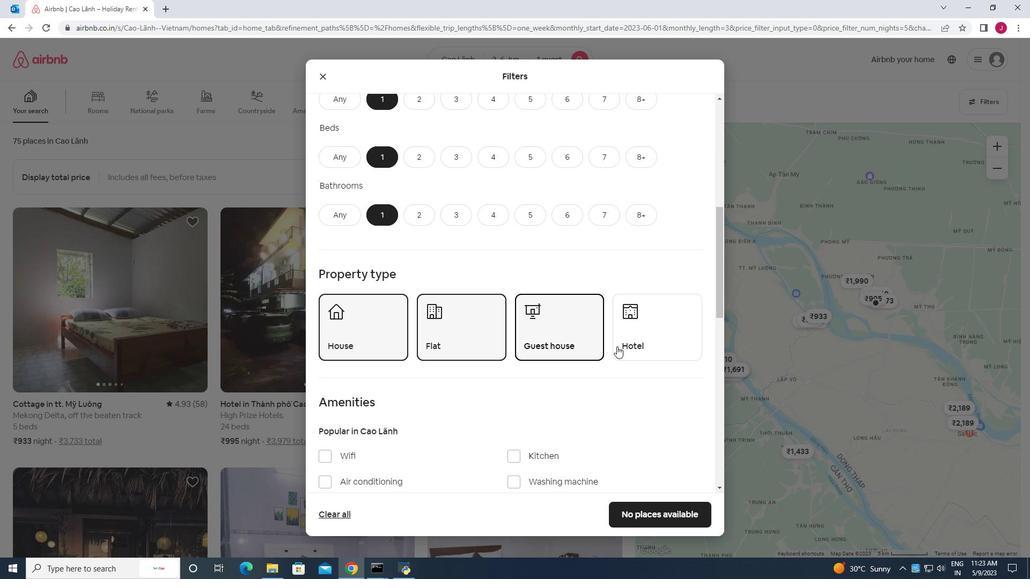 
Action: Mouse pressed left at (641, 343)
Screenshot: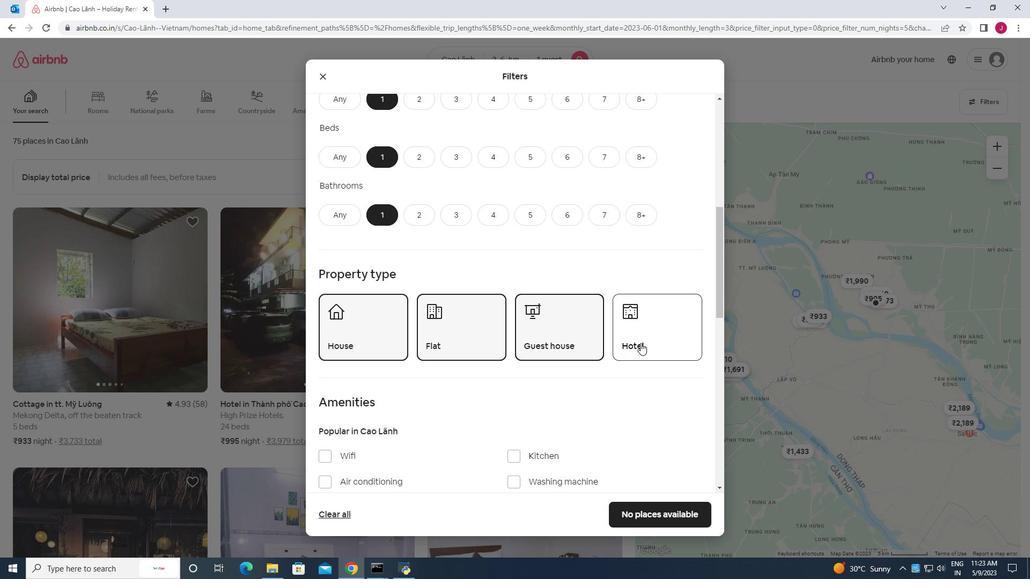 
Action: Mouse moved to (484, 321)
Screenshot: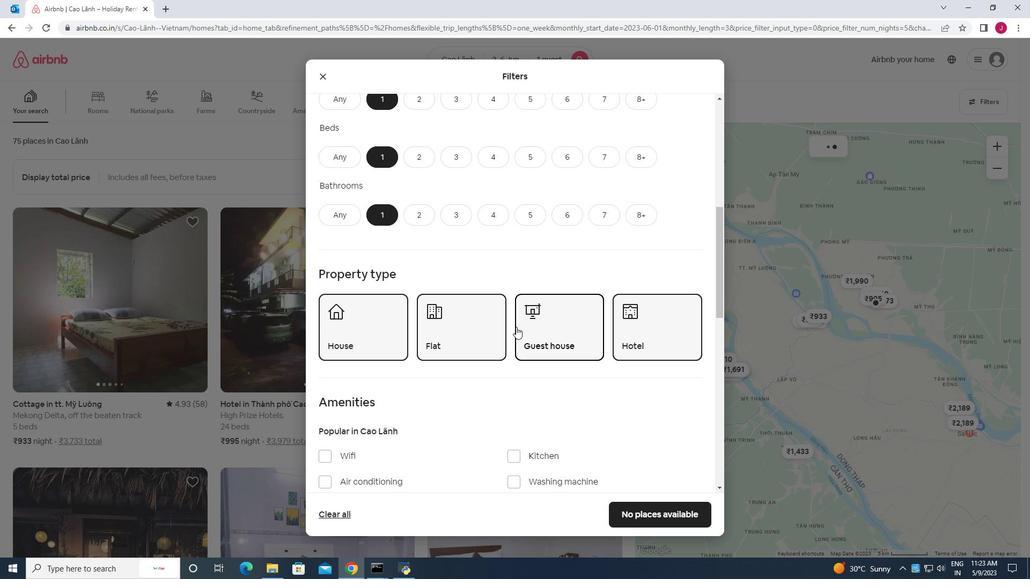 
Action: Mouse scrolled (484, 320) with delta (0, 0)
Screenshot: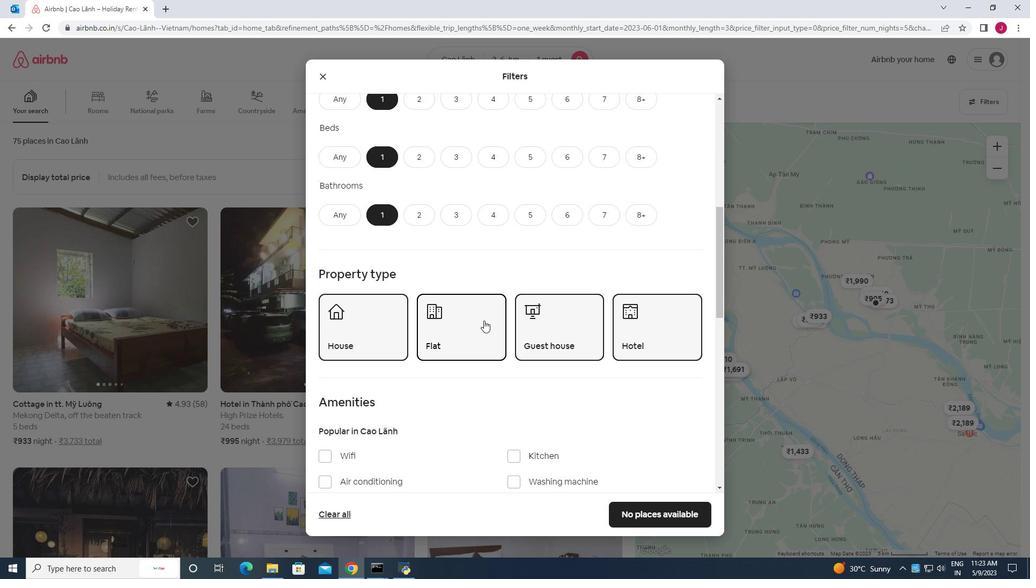 
Action: Mouse scrolled (484, 320) with delta (0, 0)
Screenshot: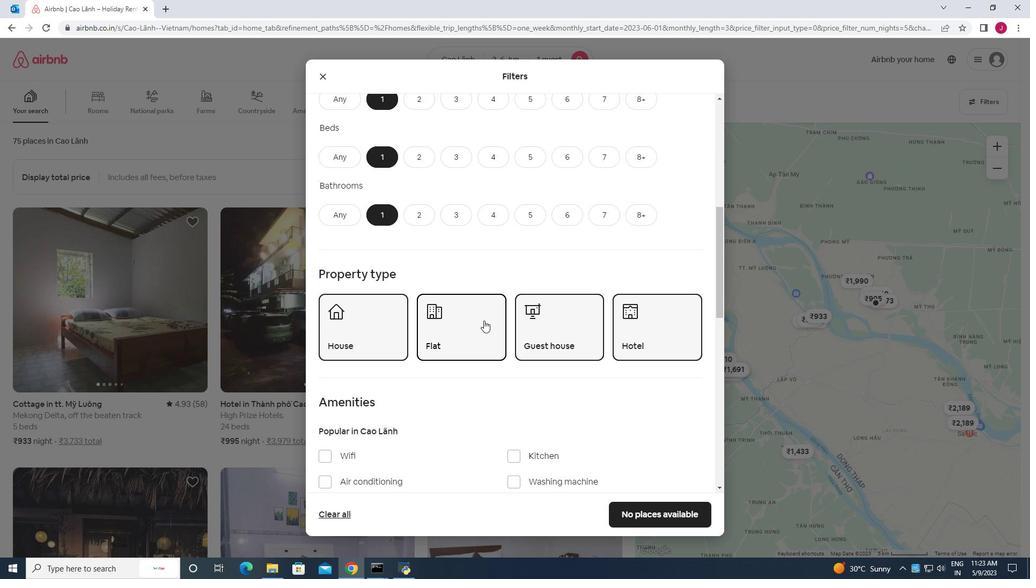 
Action: Mouse scrolled (484, 320) with delta (0, 0)
Screenshot: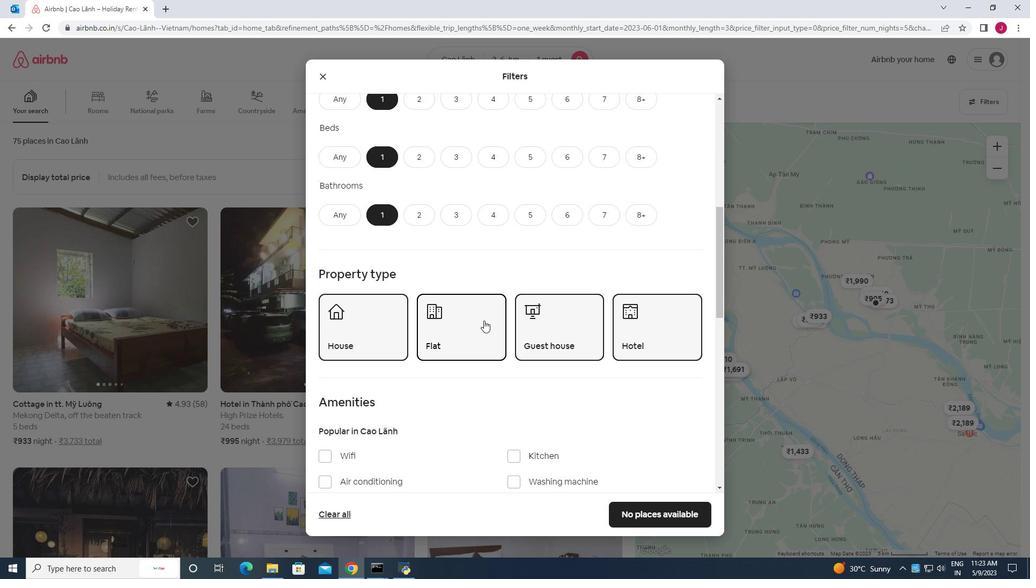 
Action: Mouse scrolled (484, 320) with delta (0, 0)
Screenshot: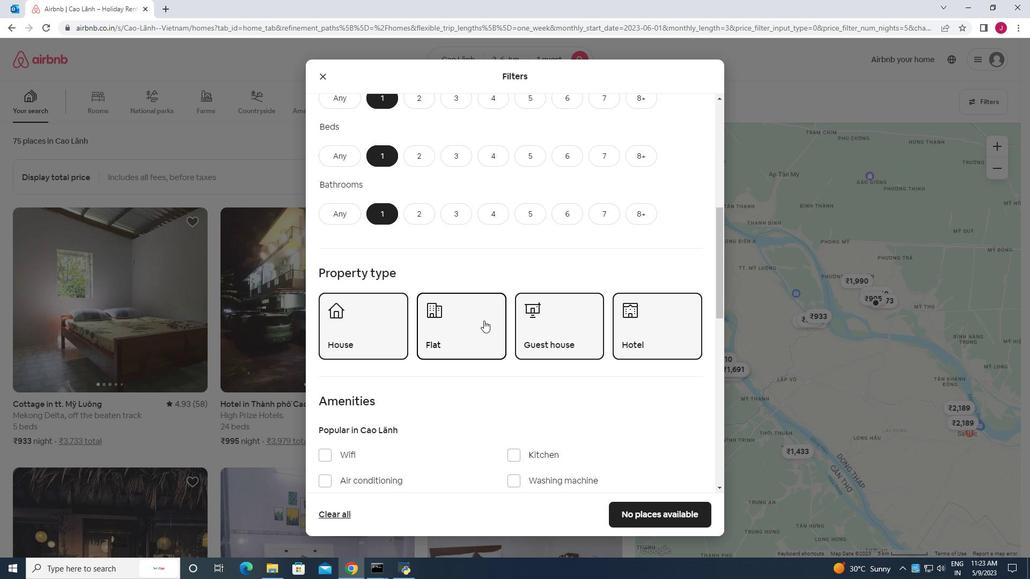 
Action: Mouse moved to (592, 351)
Screenshot: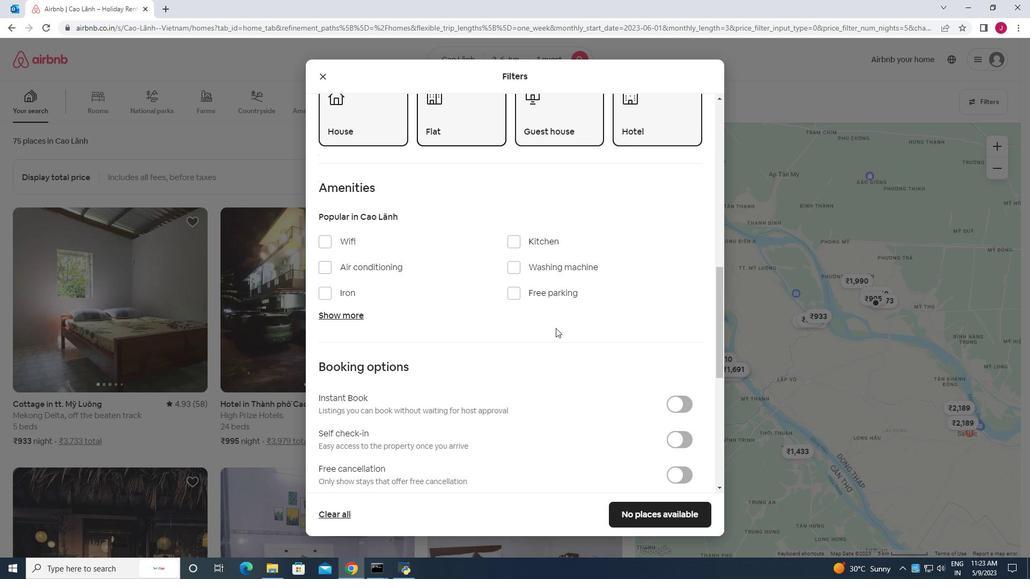 
Action: Mouse scrolled (592, 350) with delta (0, 0)
Screenshot: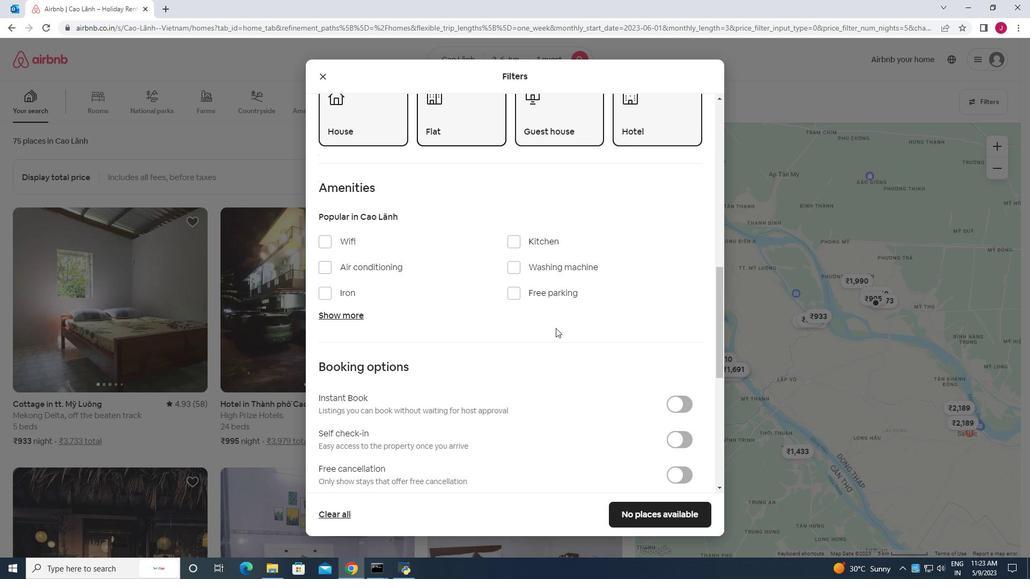 
Action: Mouse moved to (592, 351)
Screenshot: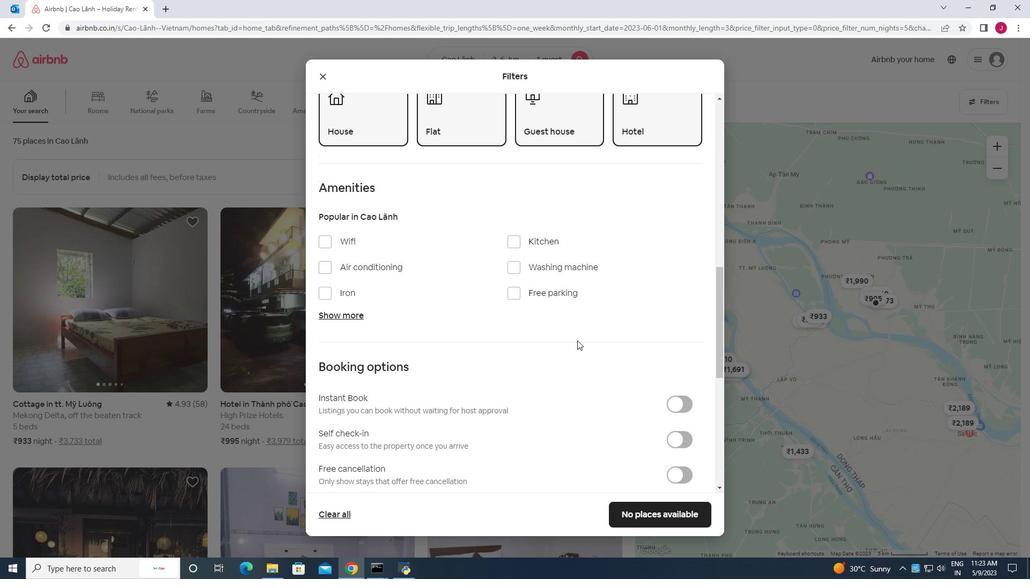 
Action: Mouse scrolled (592, 351) with delta (0, 0)
Screenshot: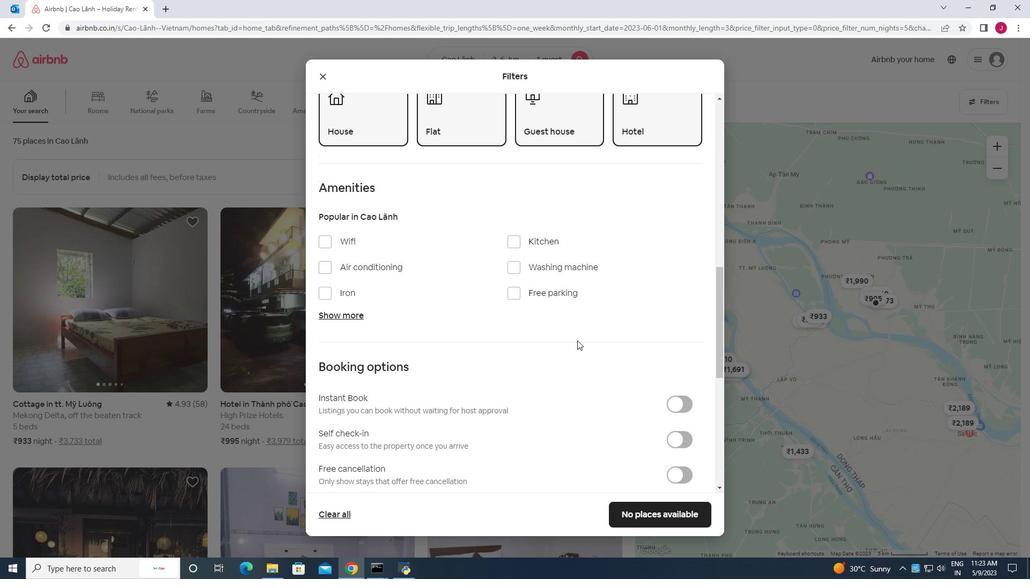
Action: Mouse moved to (592, 352)
Screenshot: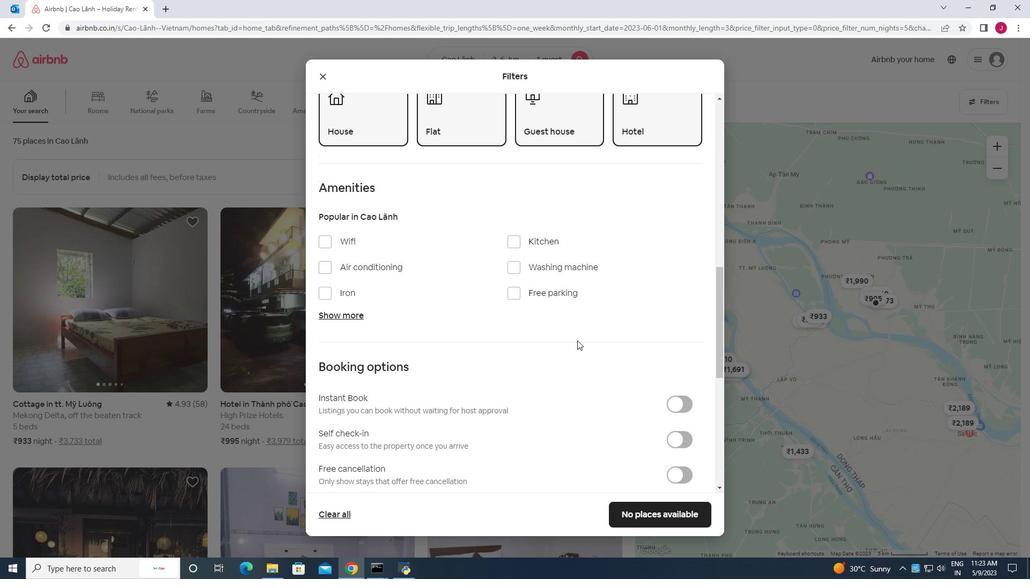 
Action: Mouse scrolled (592, 351) with delta (0, 0)
Screenshot: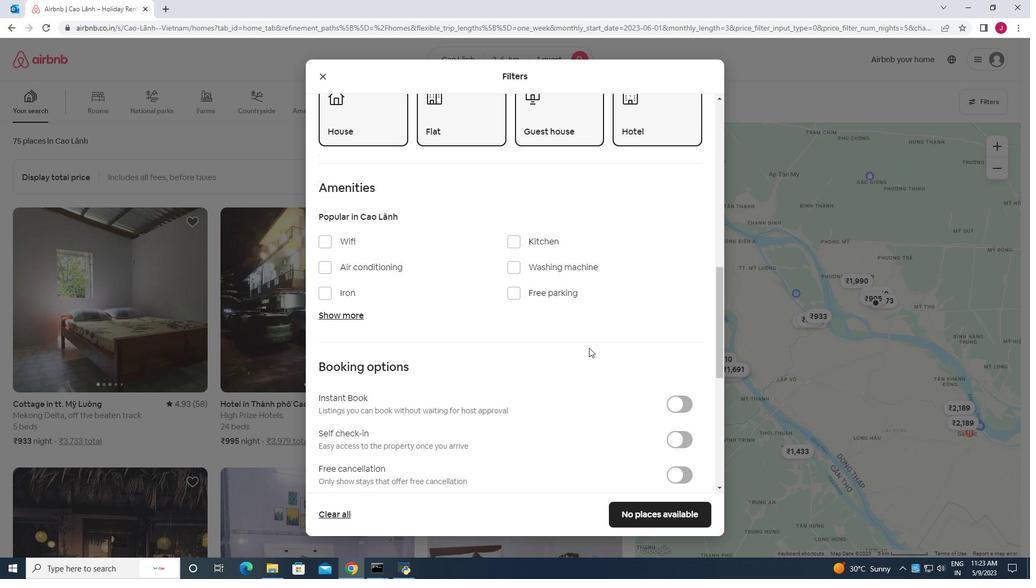 
Action: Mouse moved to (593, 352)
Screenshot: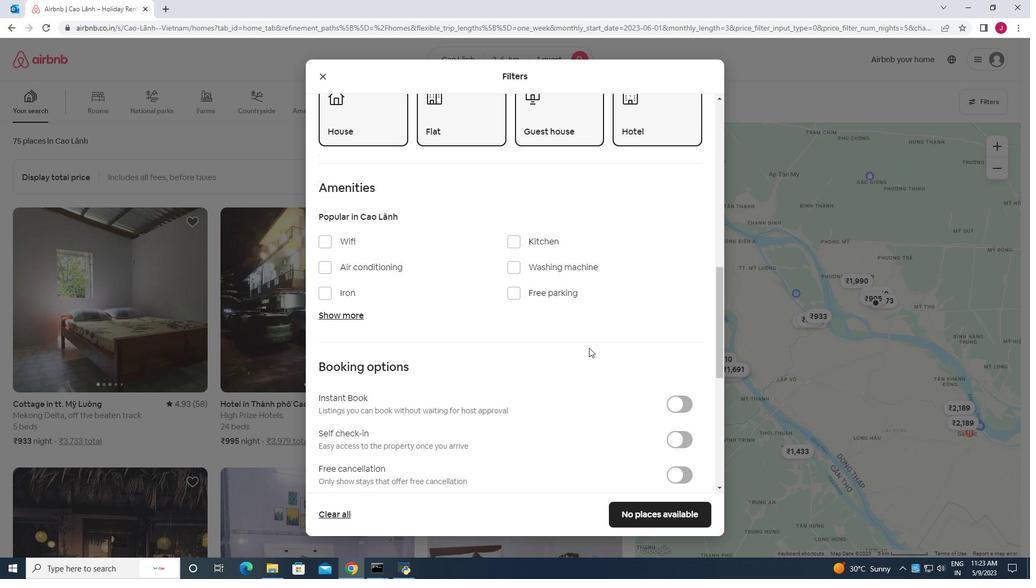 
Action: Mouse scrolled (593, 351) with delta (0, 0)
Screenshot: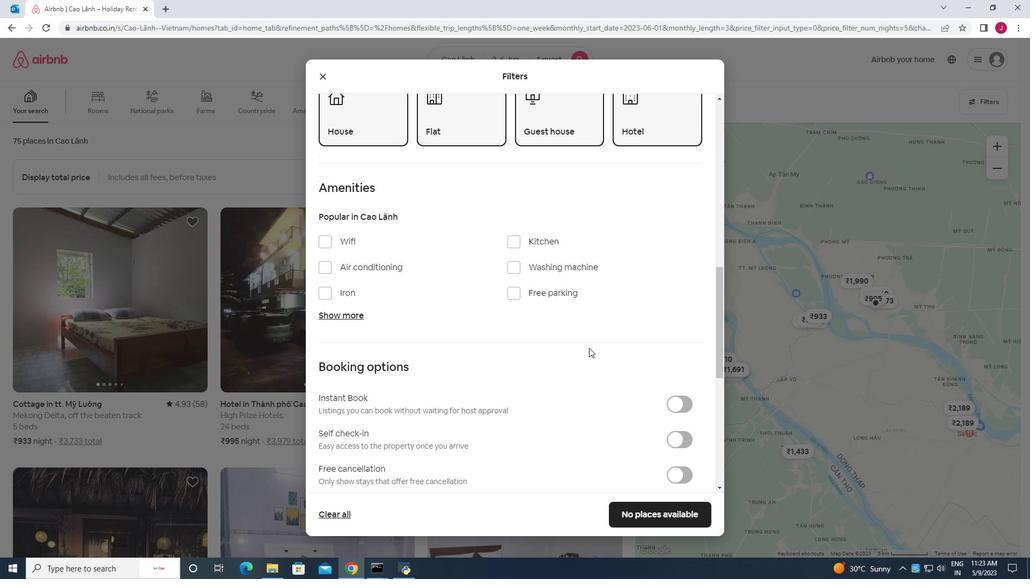 
Action: Mouse moved to (678, 227)
Screenshot: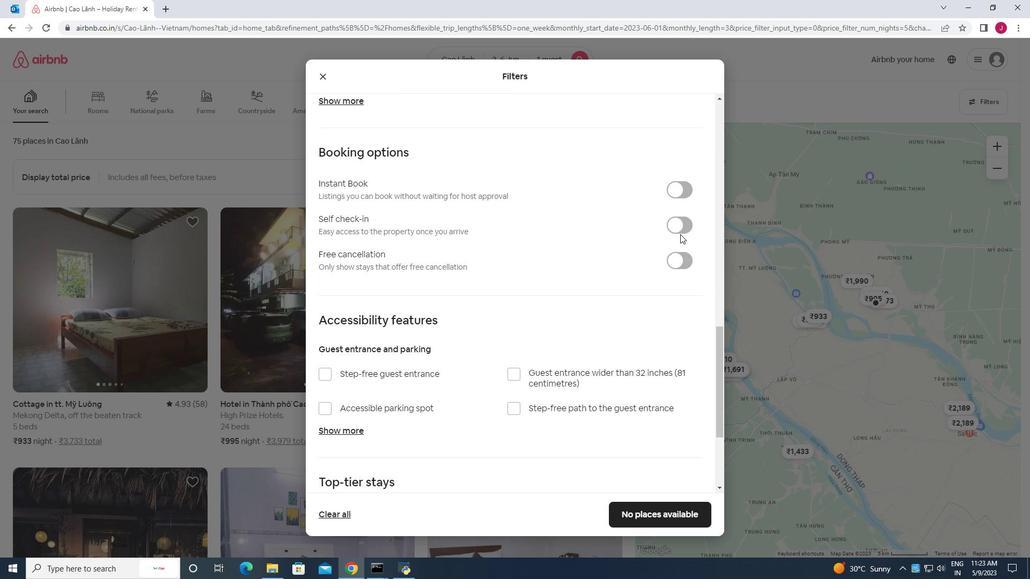 
Action: Mouse pressed left at (678, 227)
Screenshot: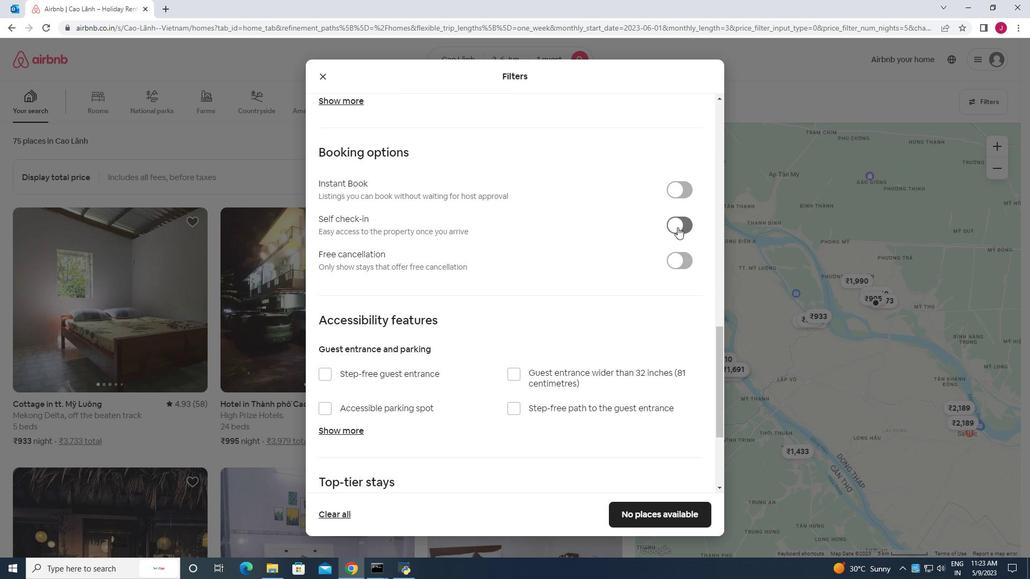 
Action: Mouse moved to (464, 270)
Screenshot: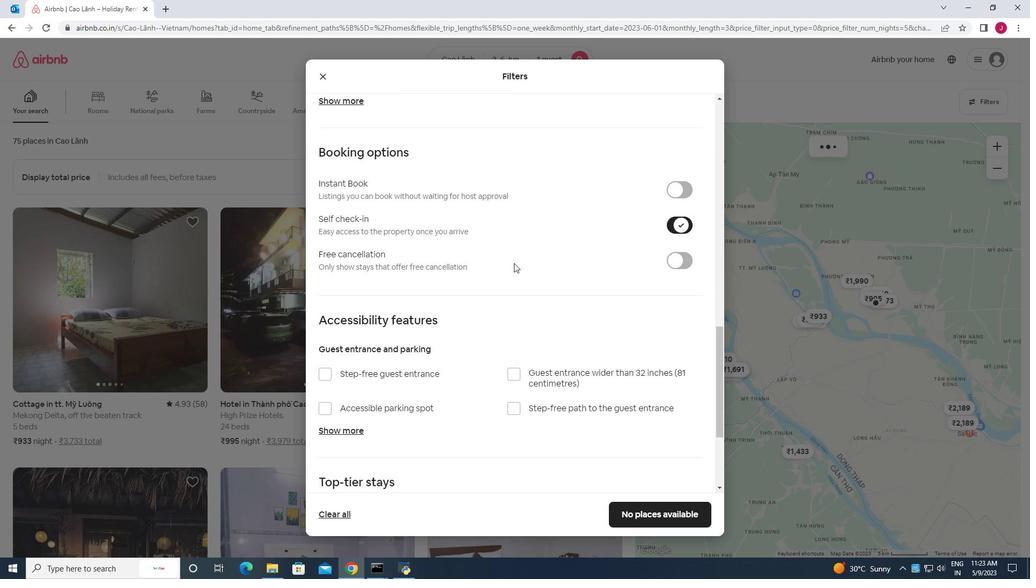 
Action: Mouse scrolled (464, 270) with delta (0, 0)
Screenshot: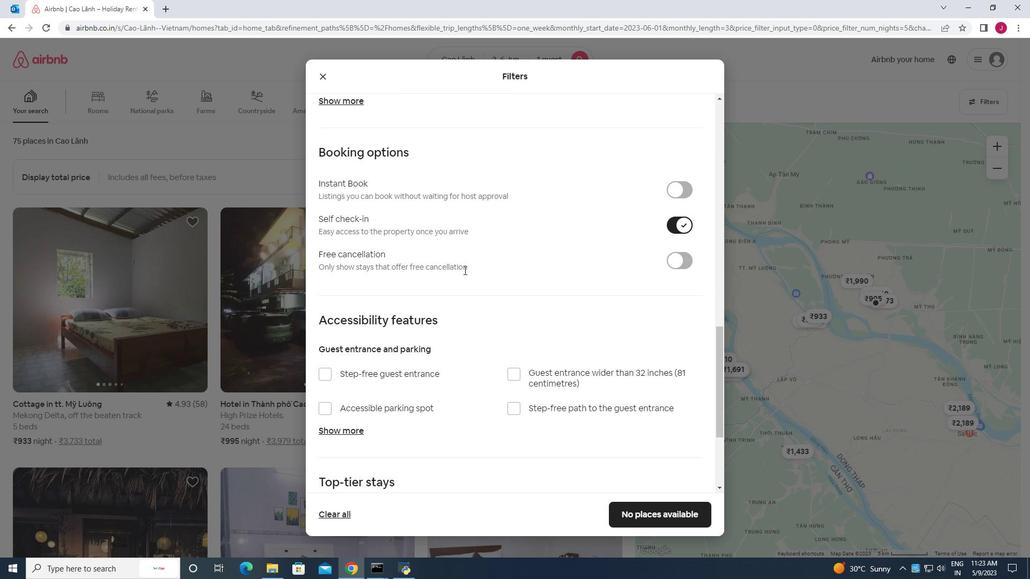 
Action: Mouse scrolled (464, 270) with delta (0, 0)
Screenshot: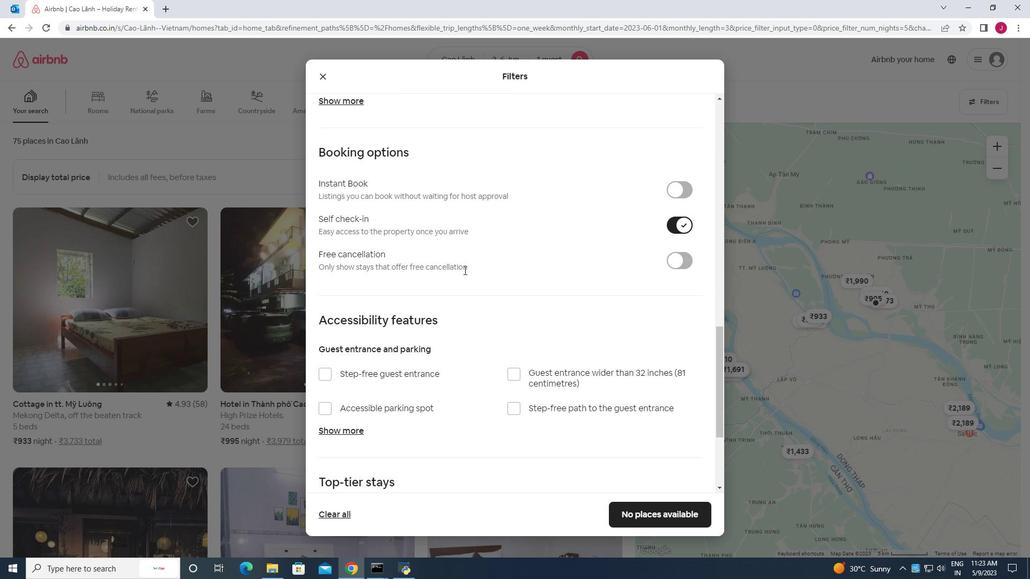 
Action: Mouse scrolled (464, 270) with delta (0, 0)
Screenshot: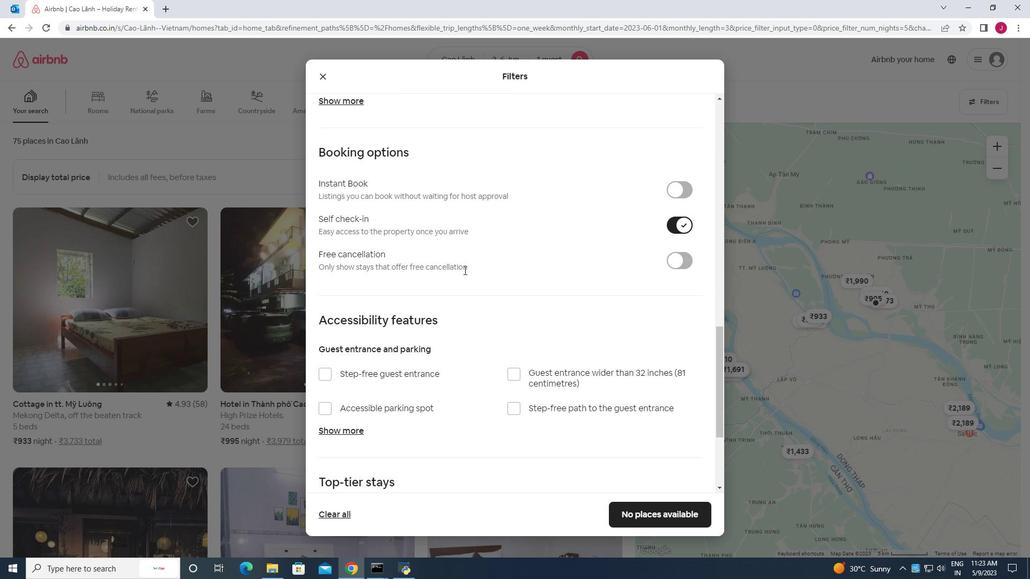 
Action: Mouse scrolled (464, 270) with delta (0, 0)
Screenshot: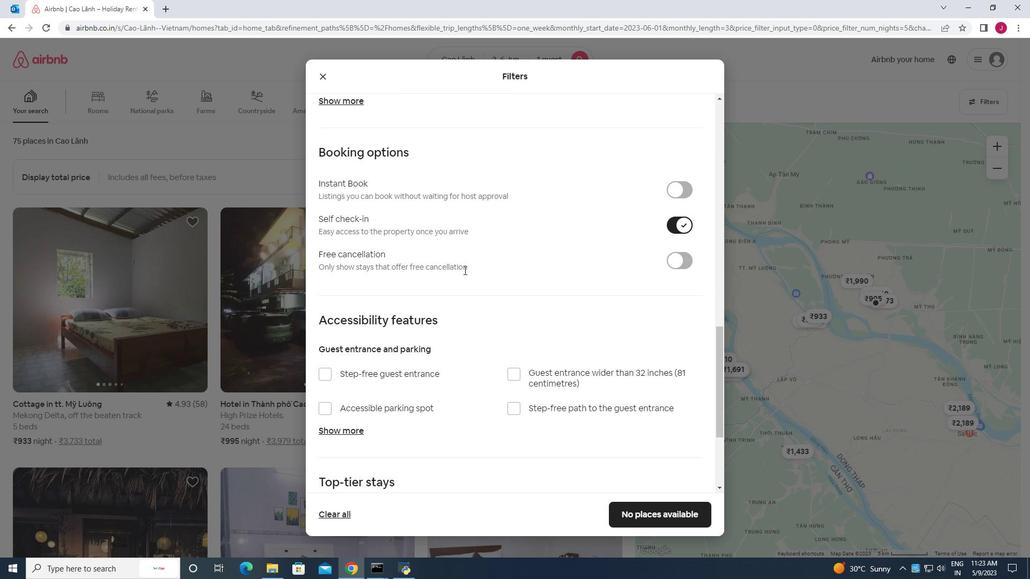 
Action: Mouse moved to (349, 394)
Screenshot: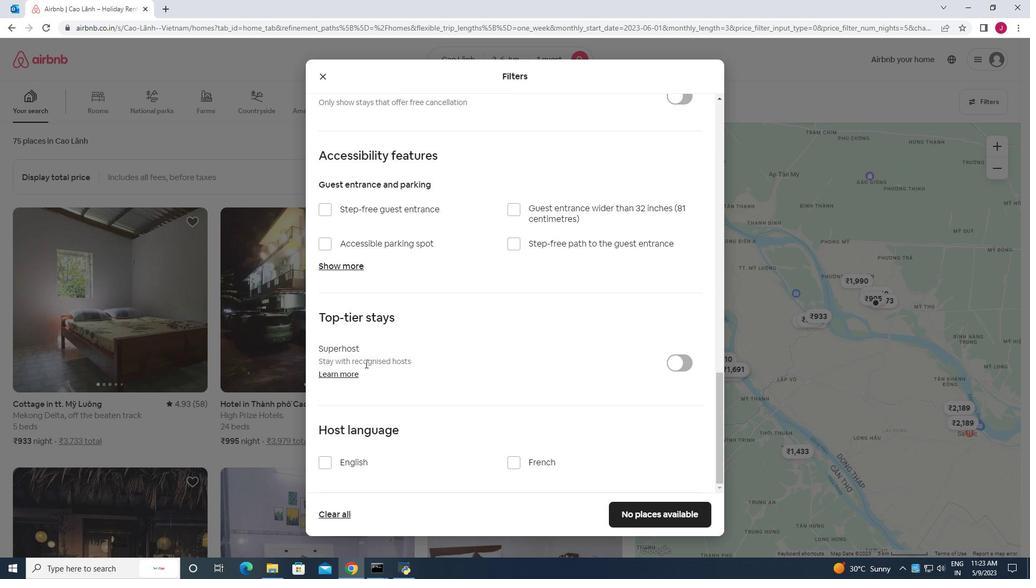 
Action: Mouse scrolled (349, 393) with delta (0, 0)
Screenshot: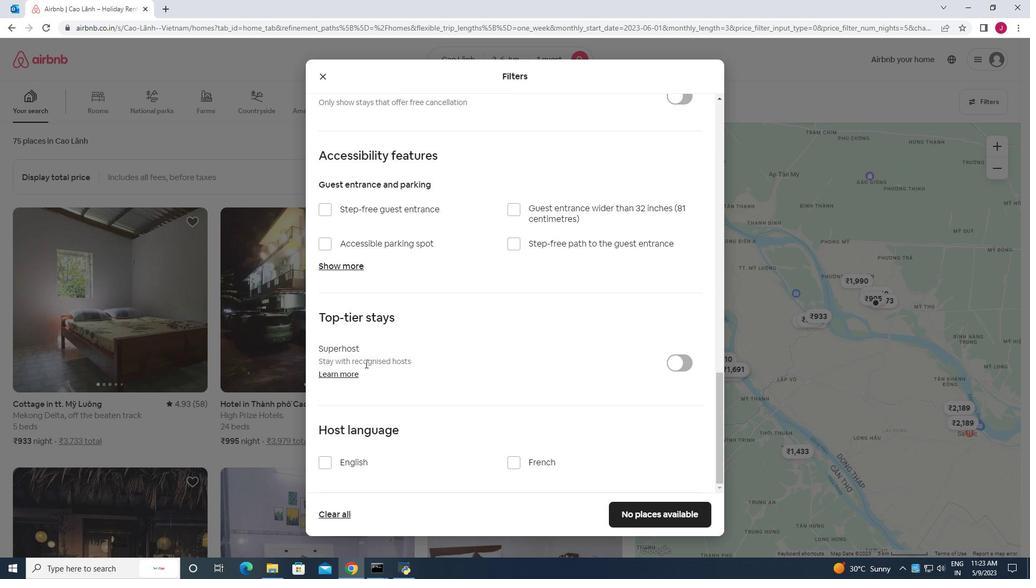 
Action: Mouse moved to (349, 394)
Screenshot: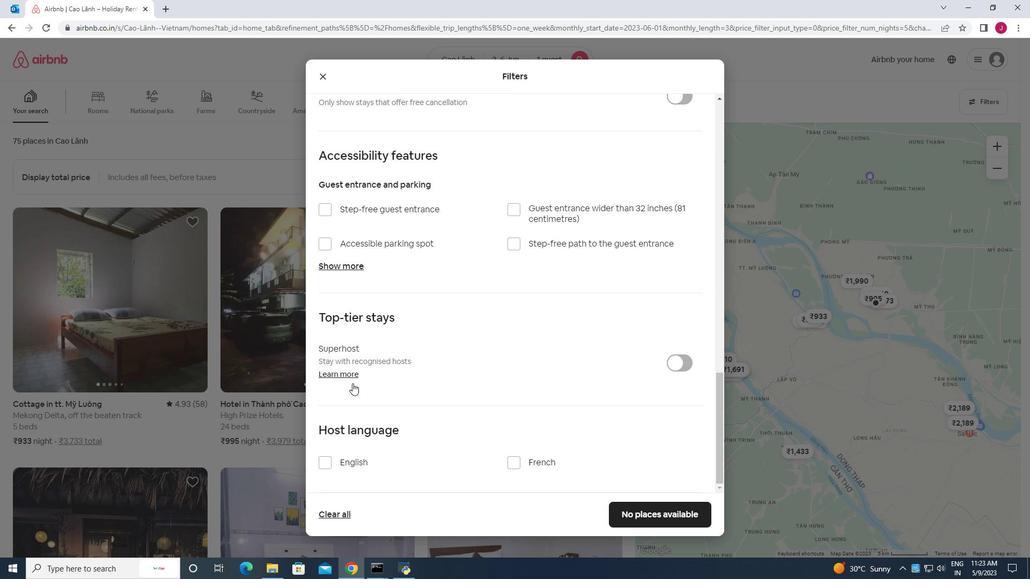 
Action: Mouse scrolled (349, 394) with delta (0, 0)
Screenshot: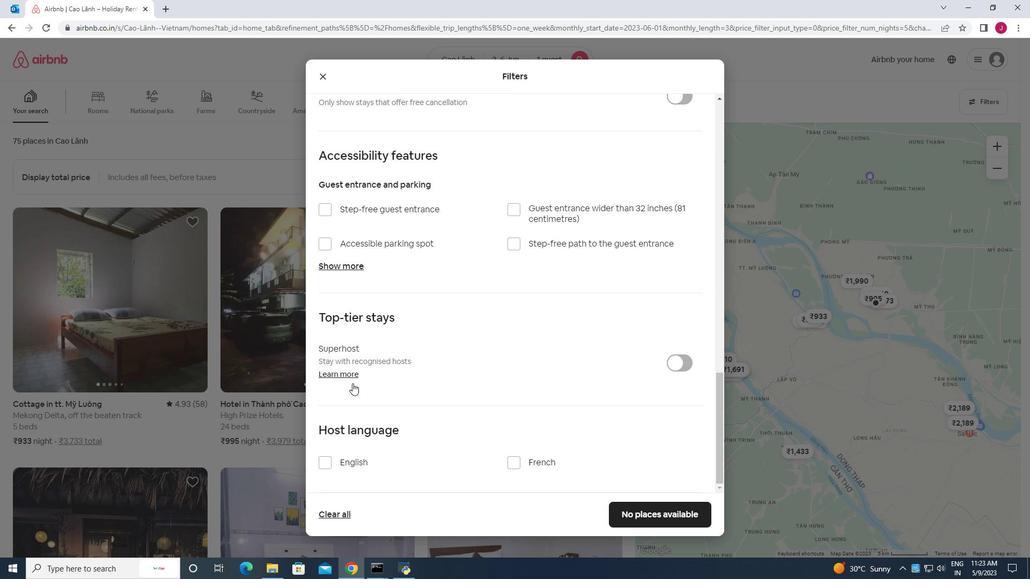 
Action: Mouse scrolled (349, 394) with delta (0, 0)
Screenshot: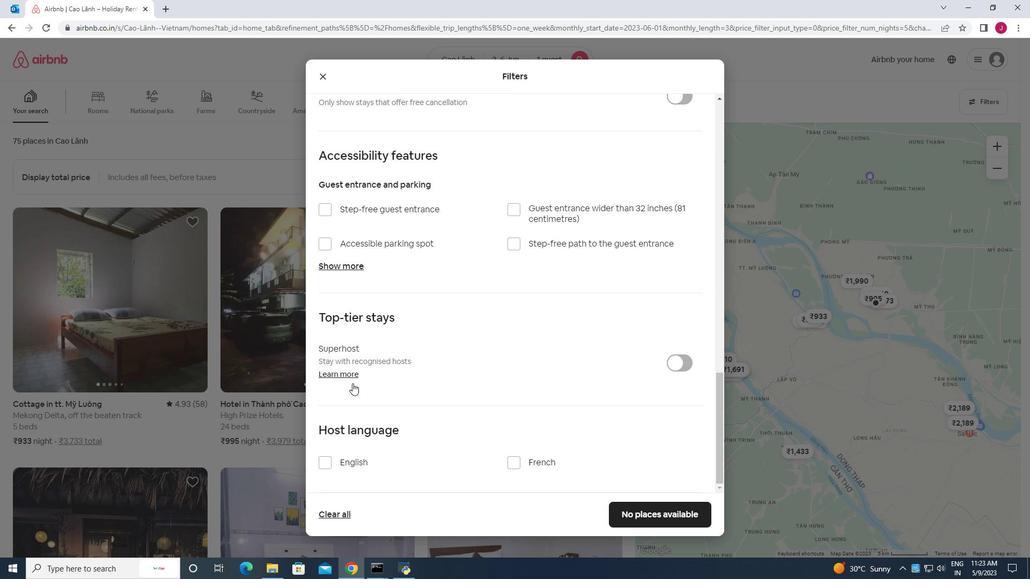 
Action: Mouse scrolled (349, 394) with delta (0, 0)
Screenshot: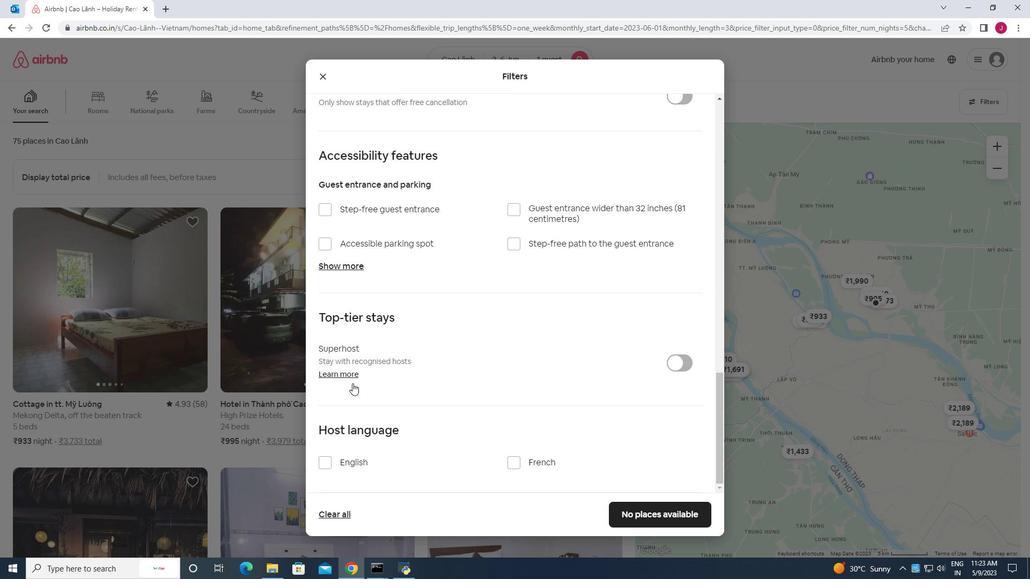 
Action: Mouse moved to (323, 462)
Screenshot: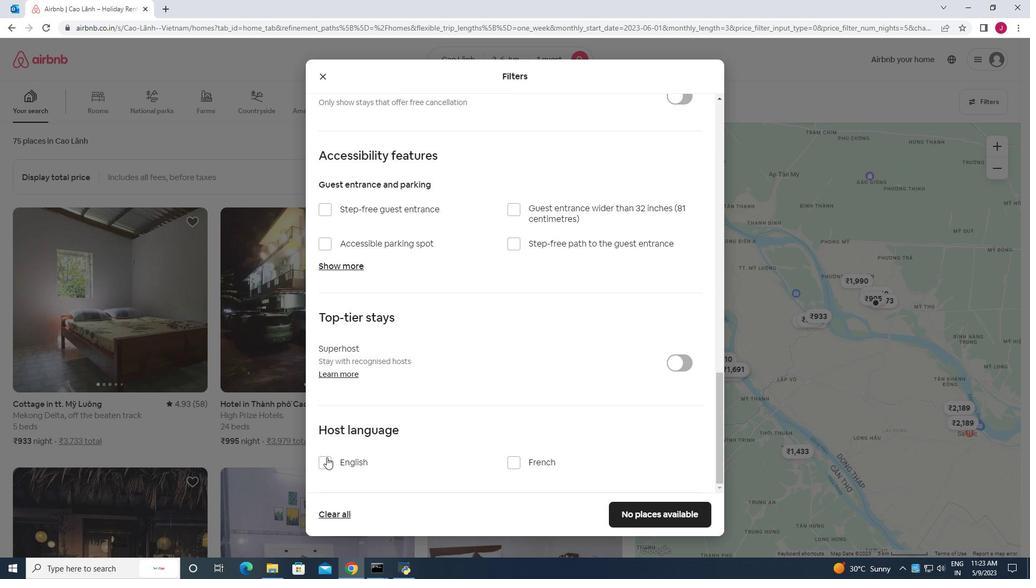 
Action: Mouse pressed left at (323, 462)
Screenshot: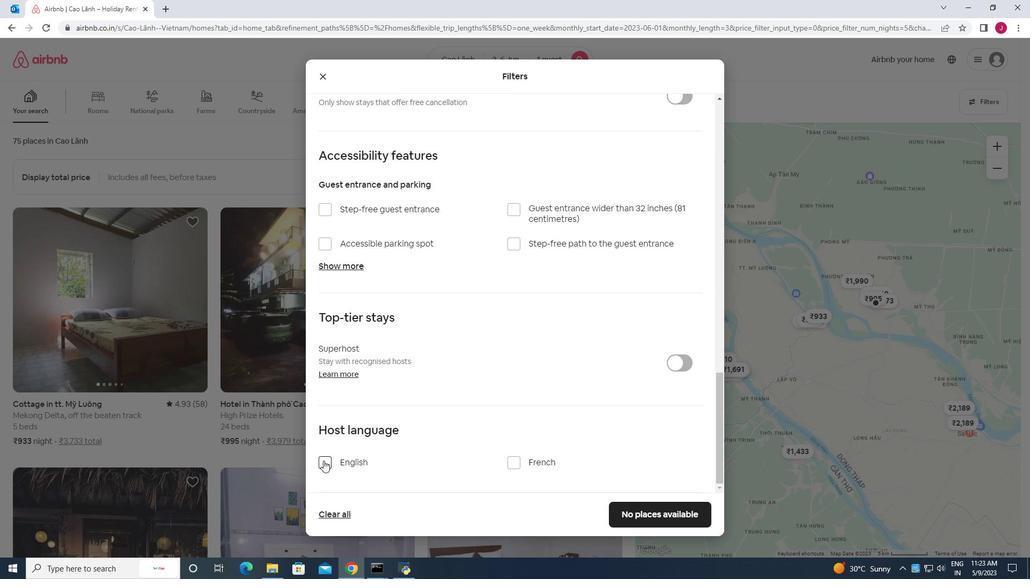 
Action: Mouse moved to (377, 387)
Screenshot: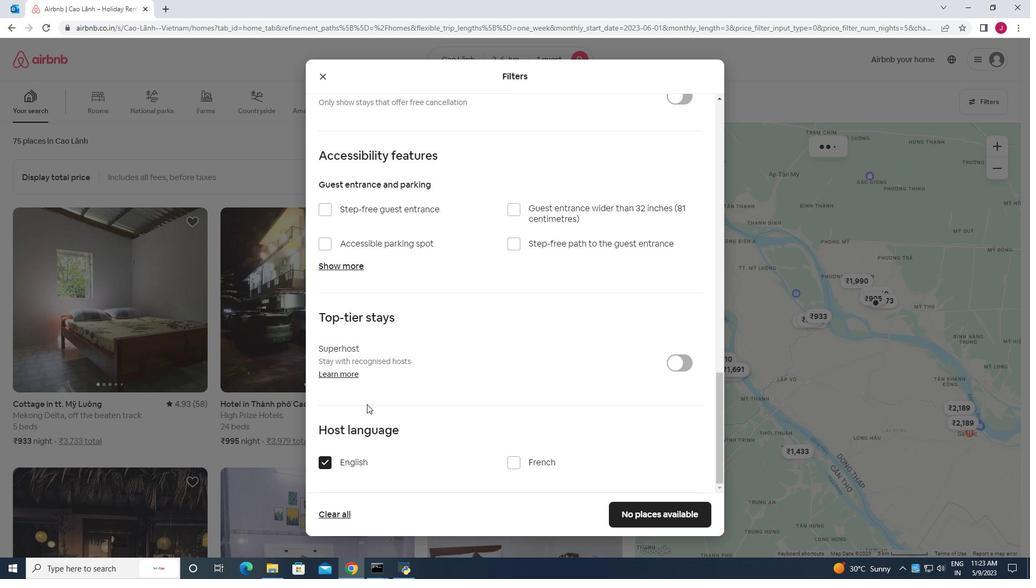 
Action: Mouse scrolled (377, 388) with delta (0, 0)
Screenshot: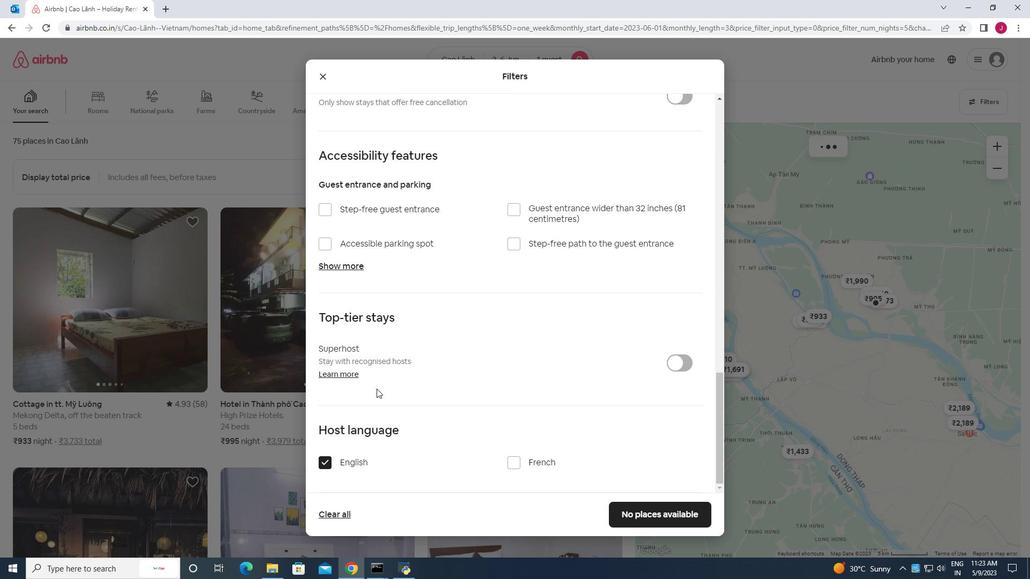 
Action: Mouse scrolled (377, 388) with delta (0, 0)
Screenshot: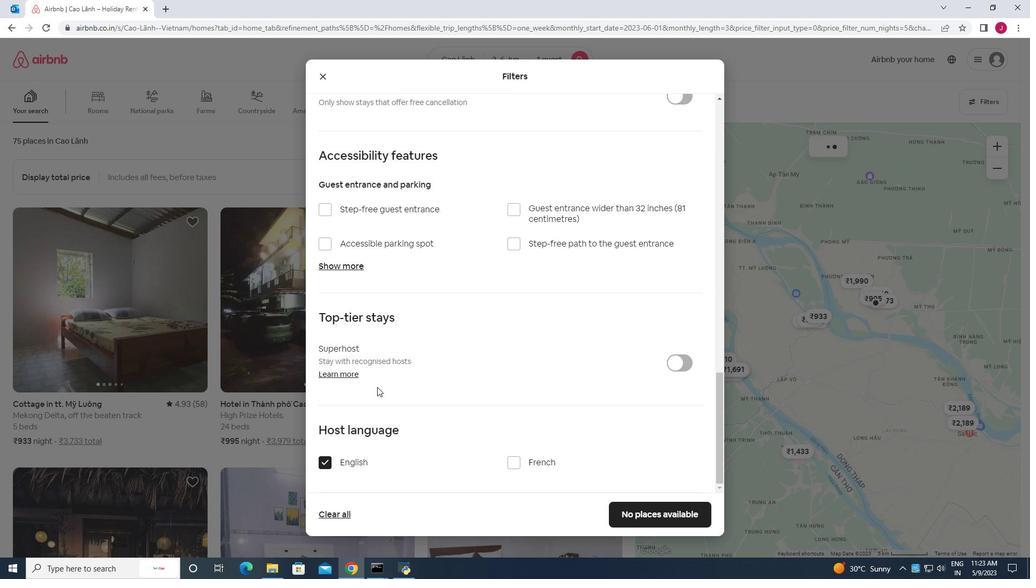 
Action: Mouse scrolled (377, 388) with delta (0, 0)
Screenshot: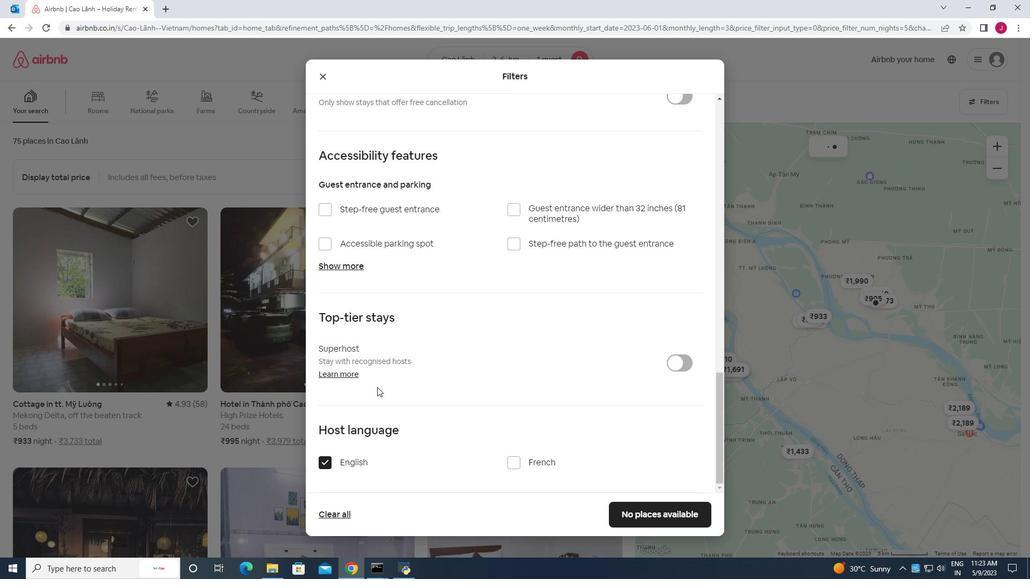 
Action: Mouse moved to (388, 372)
Screenshot: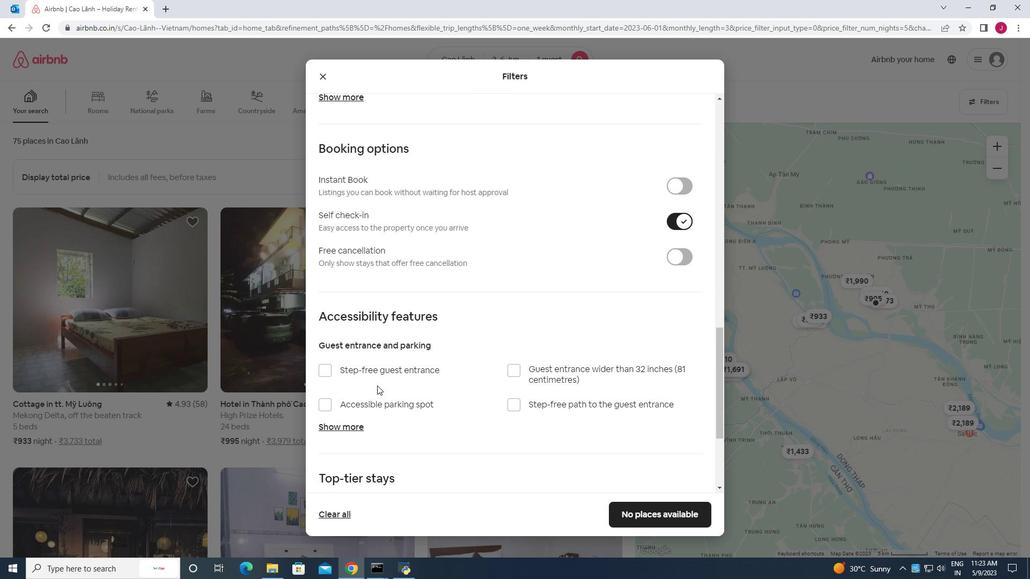 
Action: Mouse scrolled (388, 372) with delta (0, 0)
Screenshot: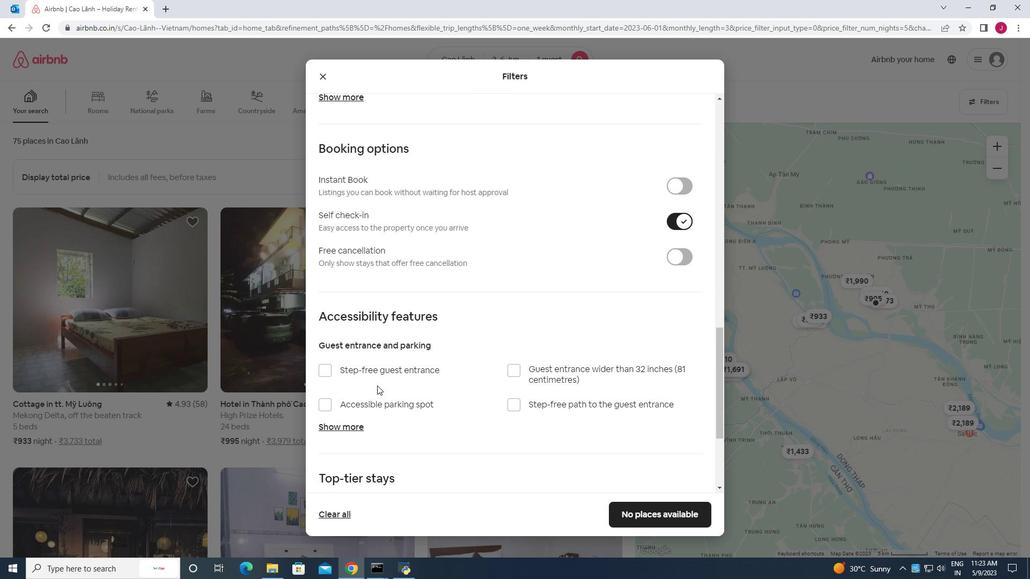 
Action: Mouse scrolled (388, 372) with delta (0, 0)
Screenshot: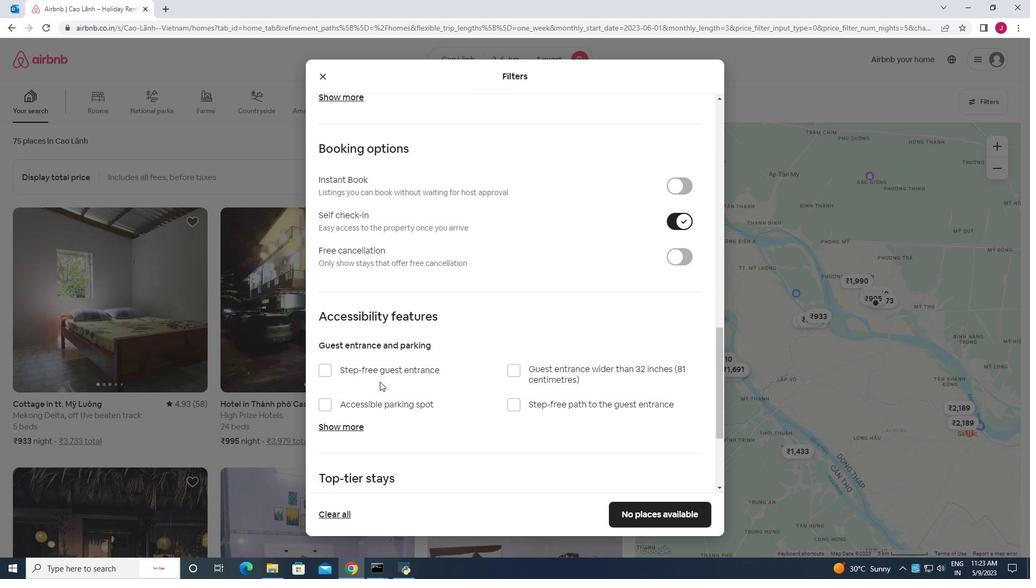 
Action: Mouse scrolled (388, 372) with delta (0, 0)
Screenshot: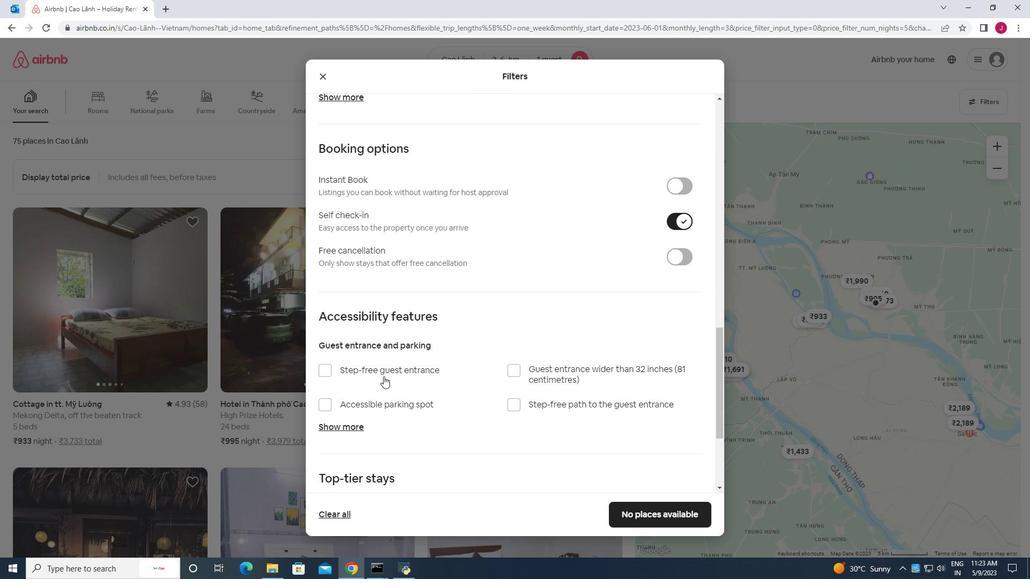
Action: Mouse scrolled (388, 372) with delta (0, 0)
Screenshot: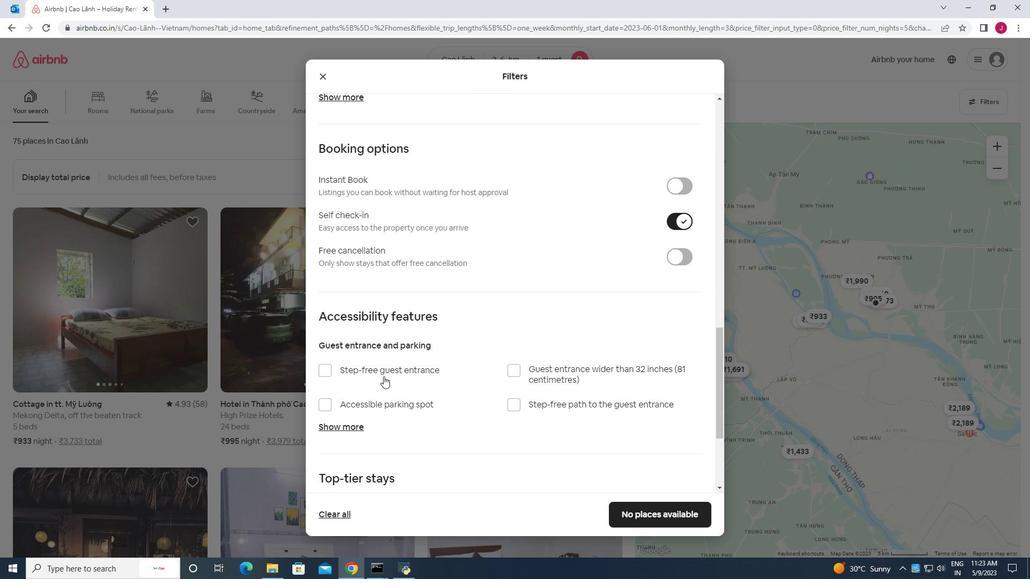 
Action: Mouse moved to (391, 371)
Screenshot: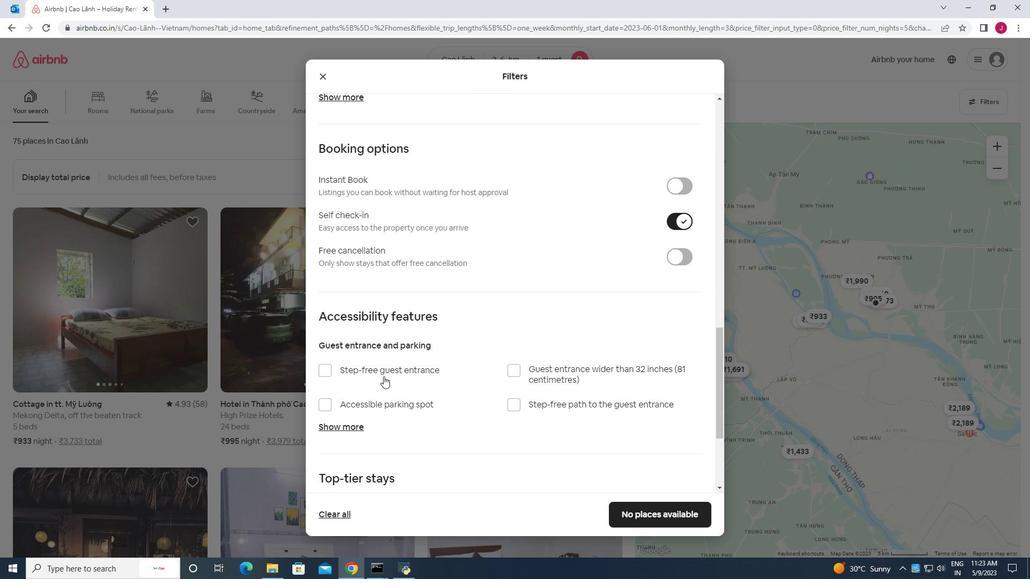 
Action: Mouse scrolled (391, 370) with delta (0, 0)
Screenshot: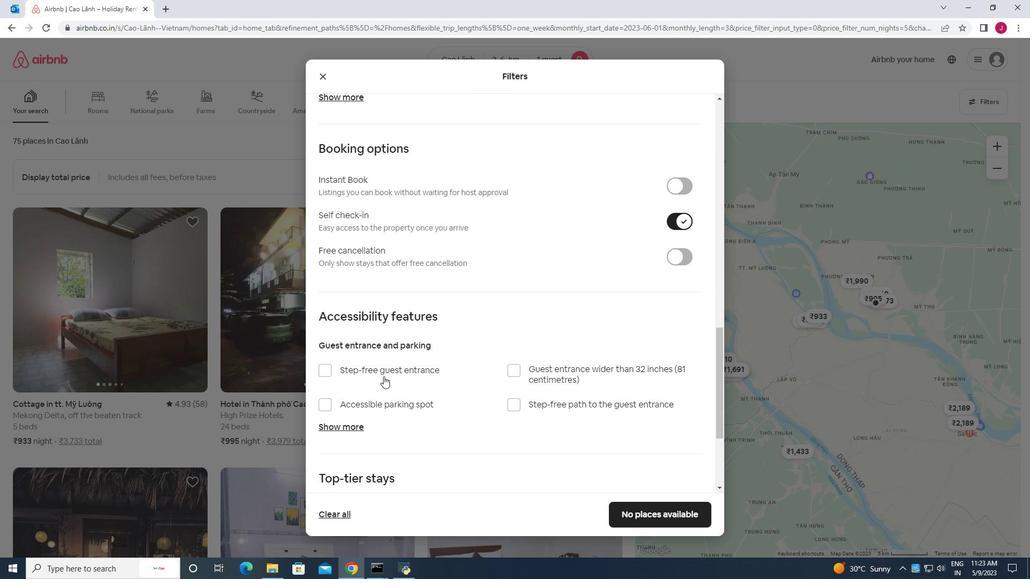 
Action: Mouse moved to (402, 365)
Screenshot: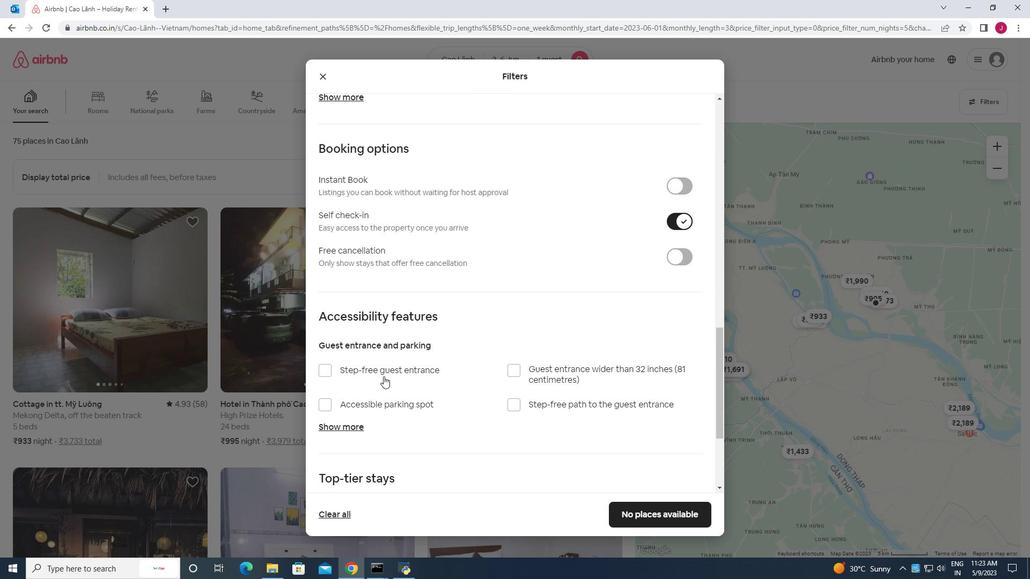 
Action: Mouse scrolled (402, 365) with delta (0, 0)
Screenshot: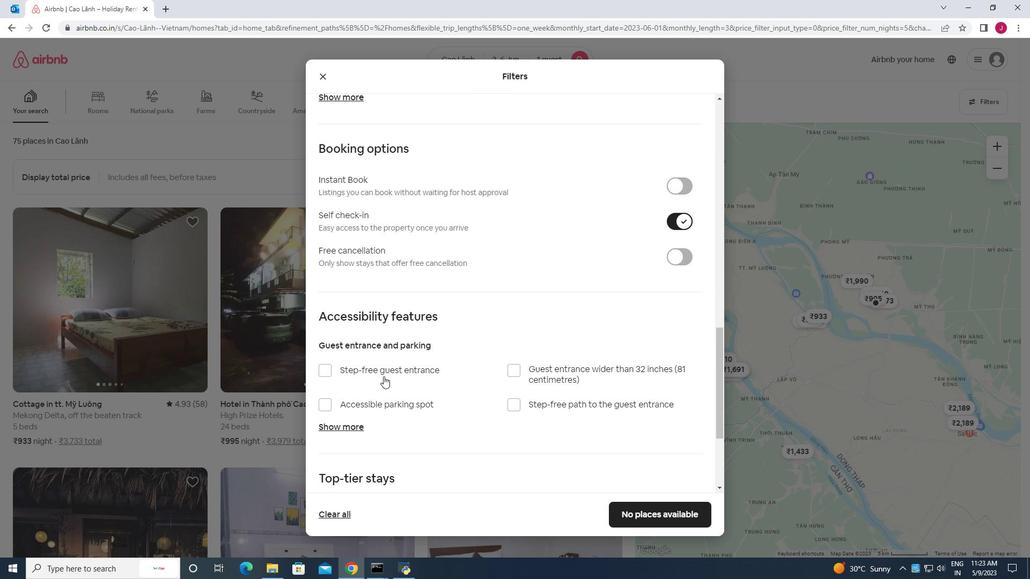 
Action: Mouse moved to (670, 516)
Screenshot: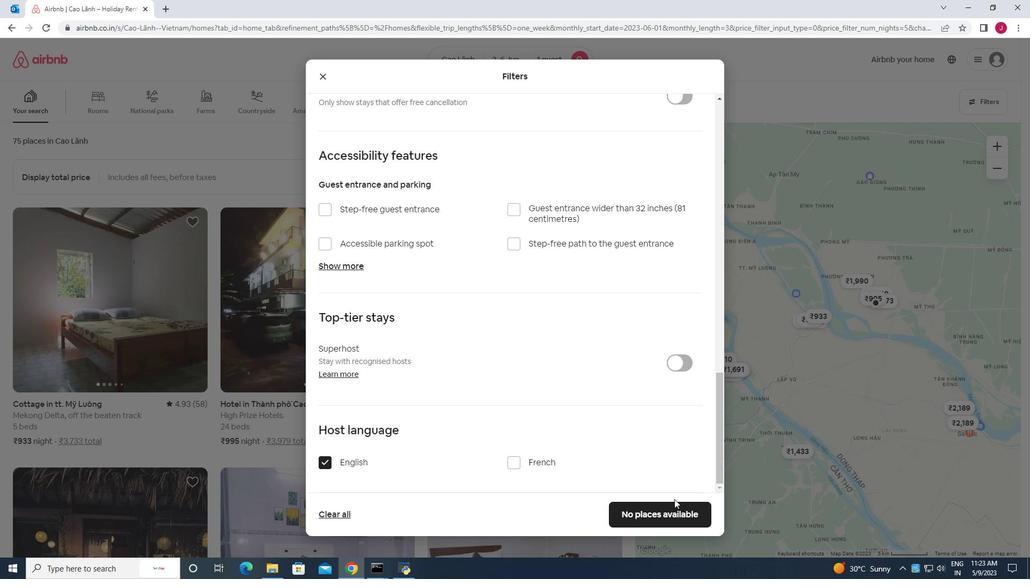 
Action: Mouse pressed left at (670, 516)
Screenshot: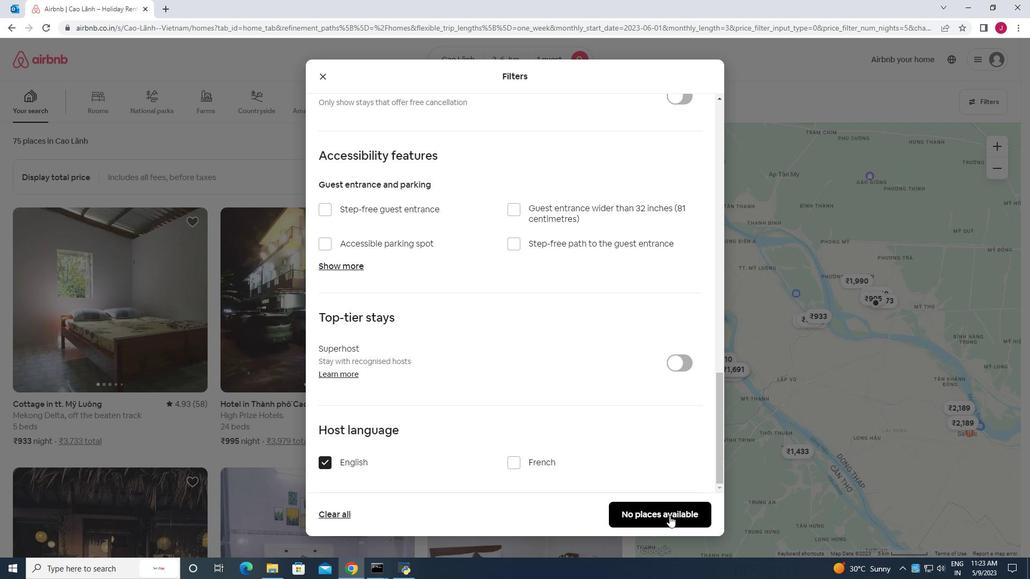 
Action: Mouse moved to (533, 369)
Screenshot: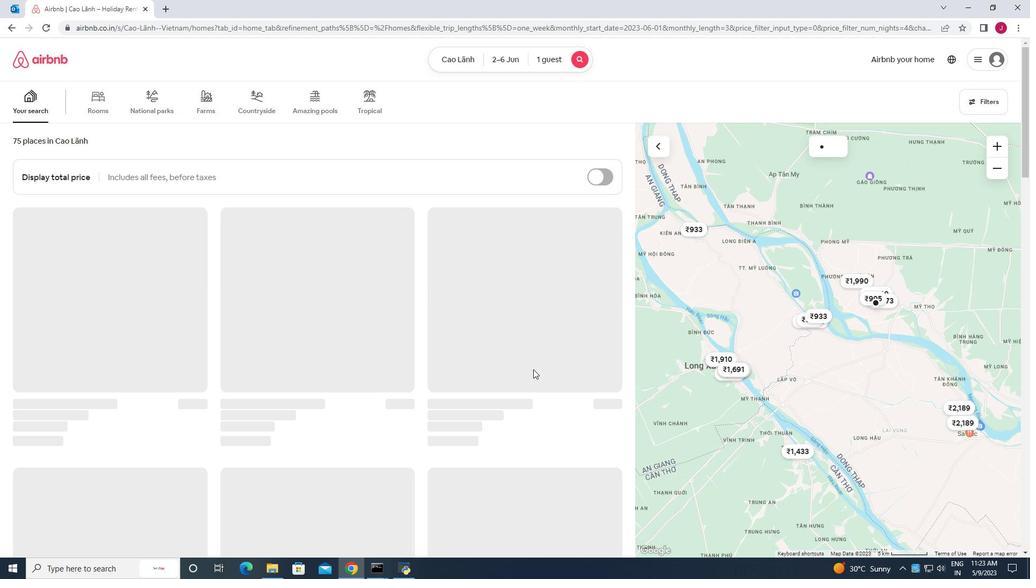 
